 Task: Research Airbnb properties in Manakara, Madagascar from 10th November, 2023 to 25th November, 2023 for 4 adults. Place can be private room with 4 bedrooms having 4 beds and 4 bathrooms. Property type can be hotel. Amenities needed are: wifi, TV, free parkinig on premises, gym, breakfast.
Action: Mouse moved to (513, 64)
Screenshot: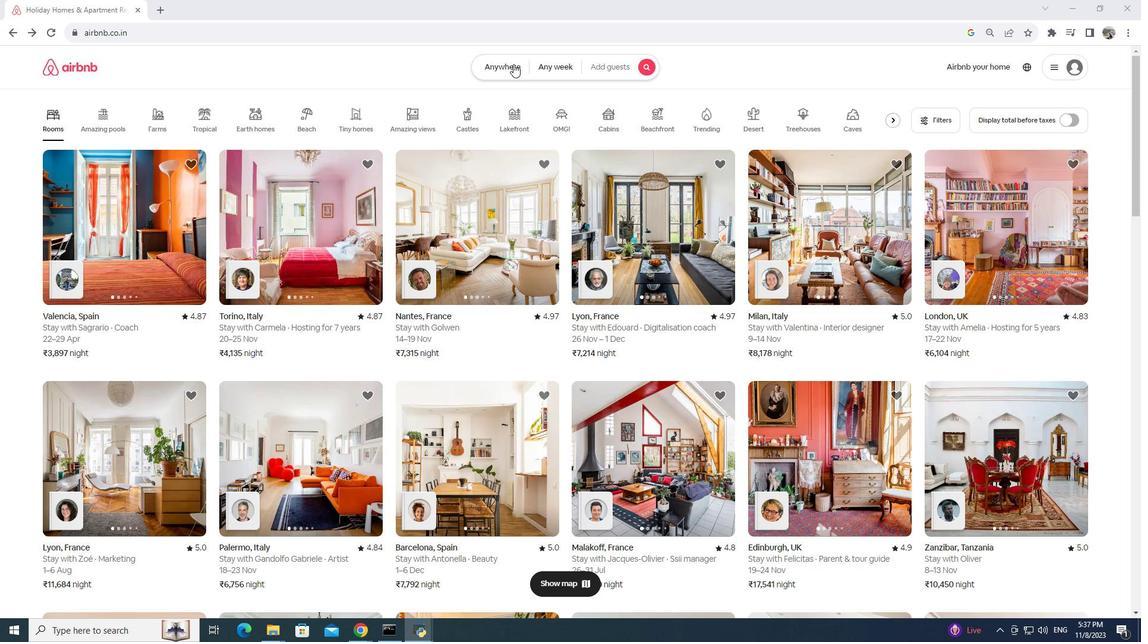 
Action: Mouse pressed left at (513, 64)
Screenshot: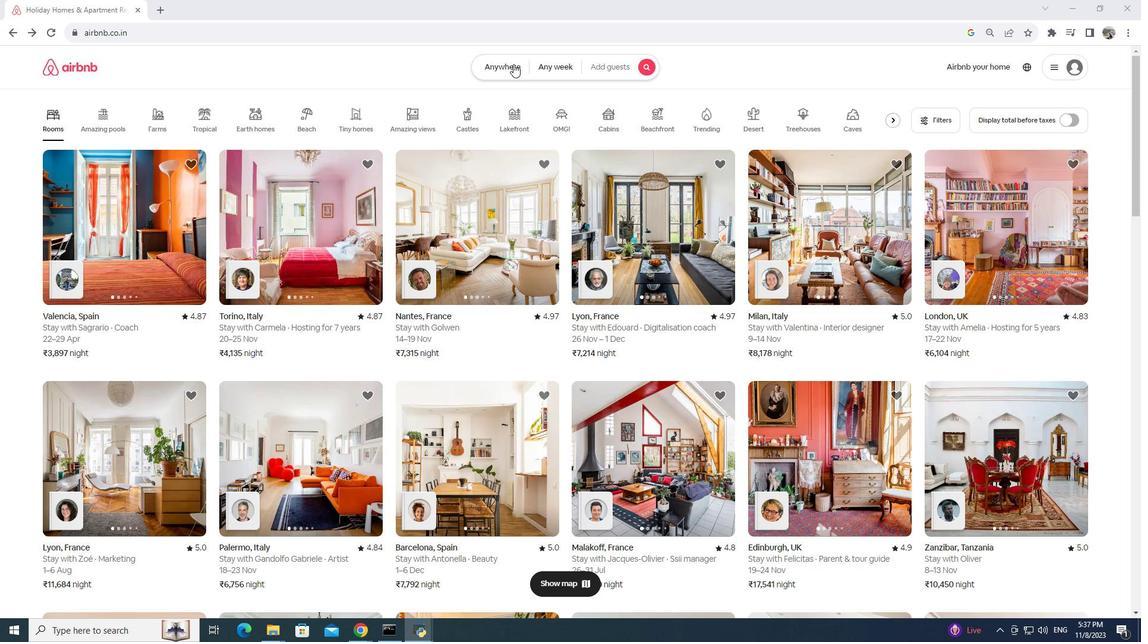 
Action: Mouse moved to (414, 114)
Screenshot: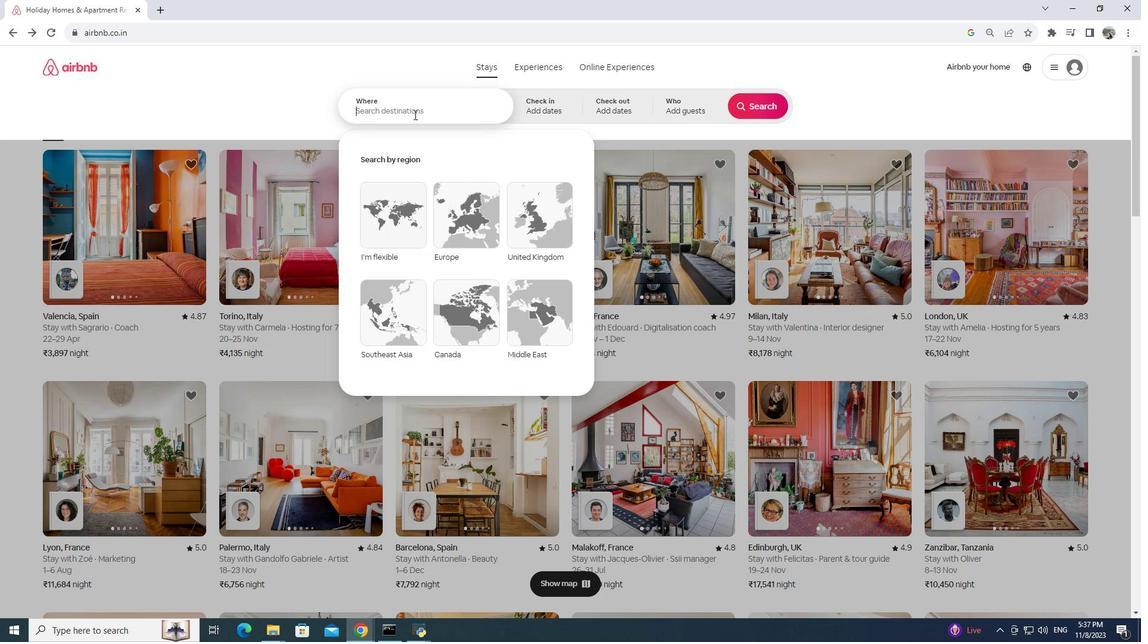 
Action: Mouse pressed left at (414, 114)
Screenshot: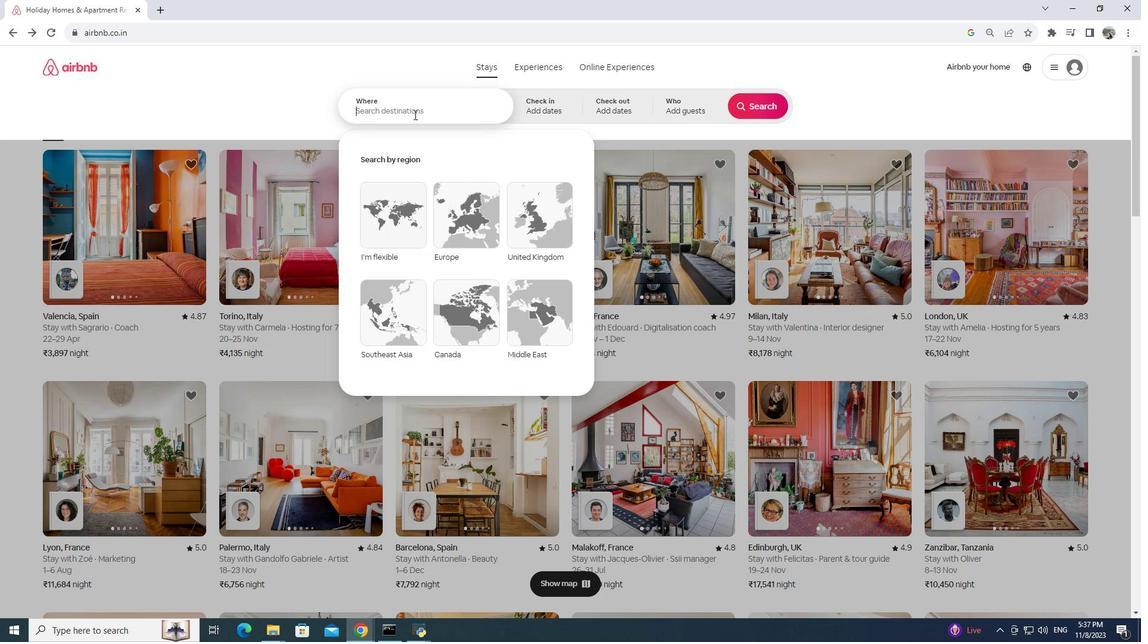 
Action: Key pressed manakara,<Key.space>madagacar
Screenshot: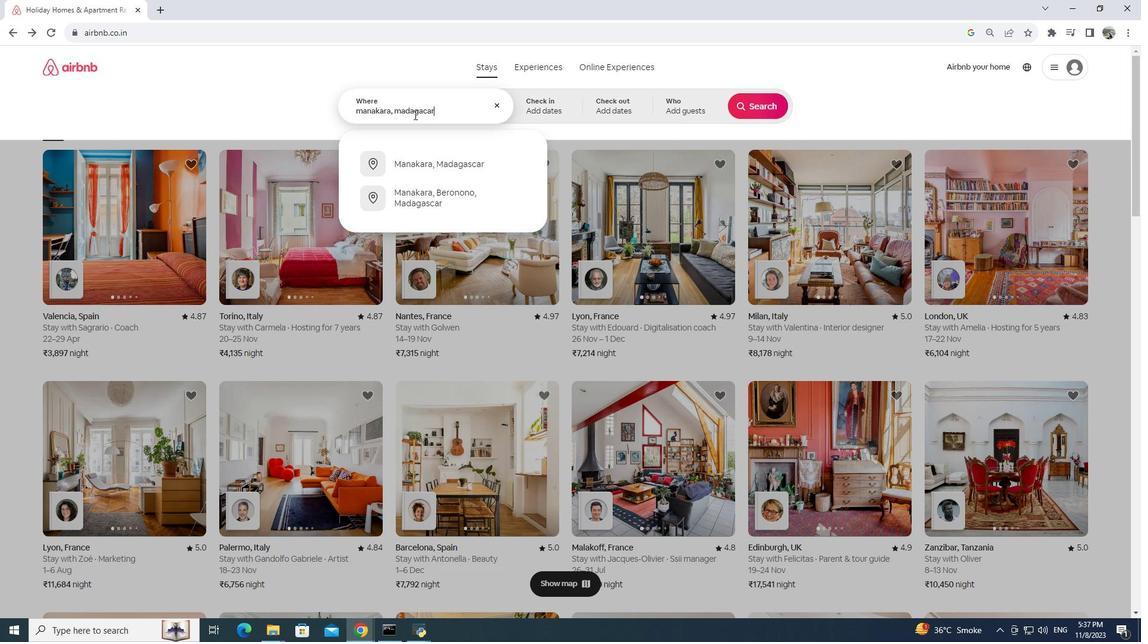 
Action: Mouse moved to (480, 161)
Screenshot: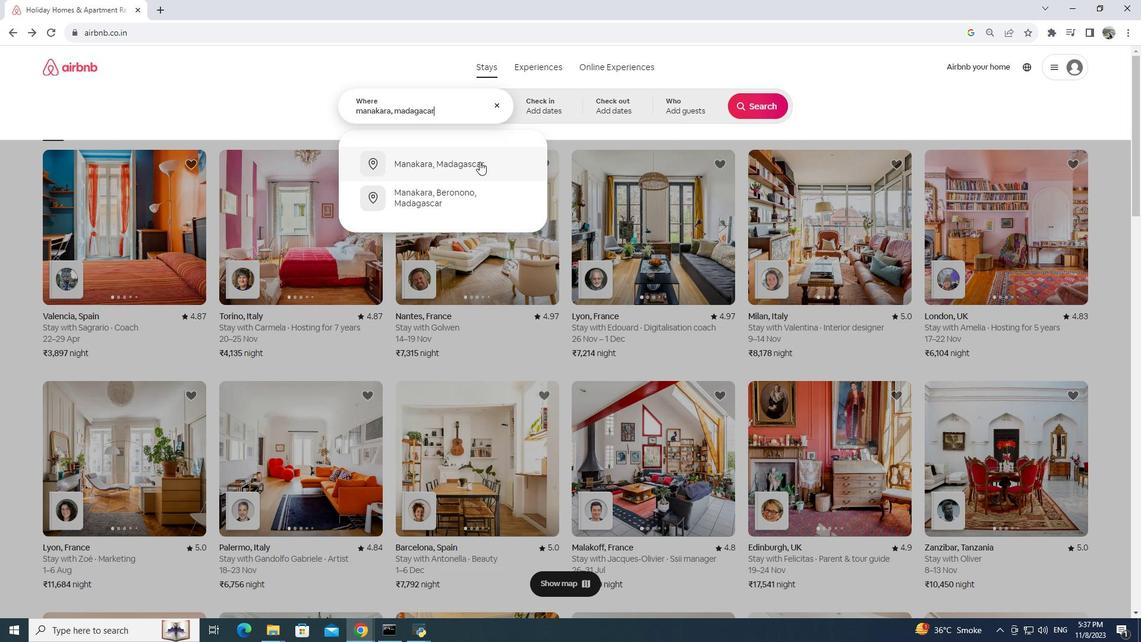 
Action: Mouse pressed left at (480, 161)
Screenshot: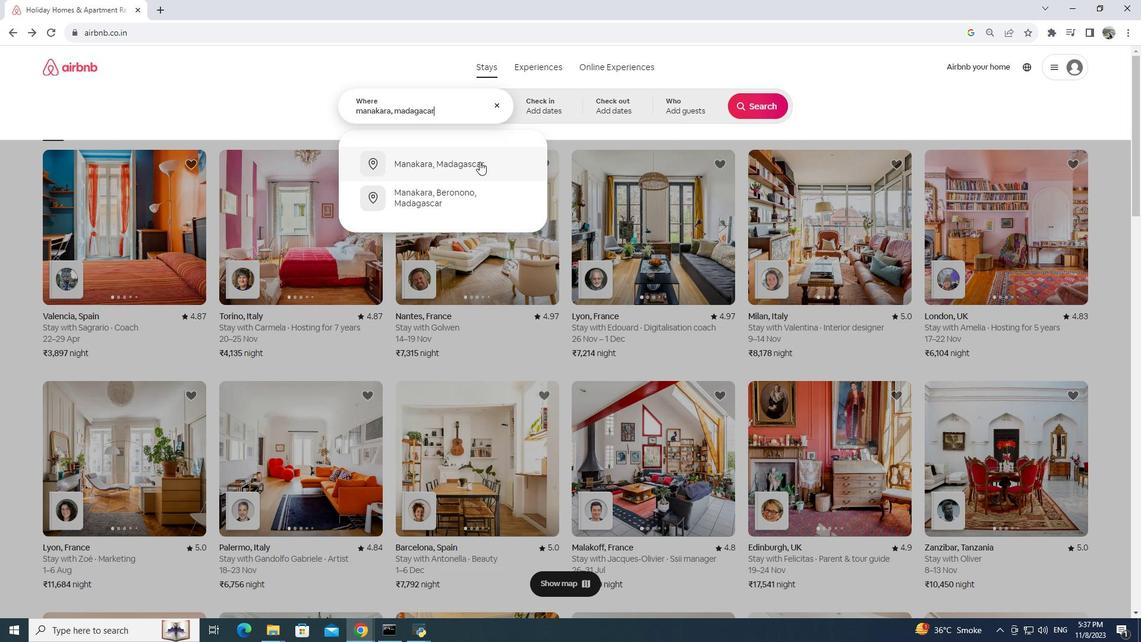 
Action: Mouse moved to (507, 253)
Screenshot: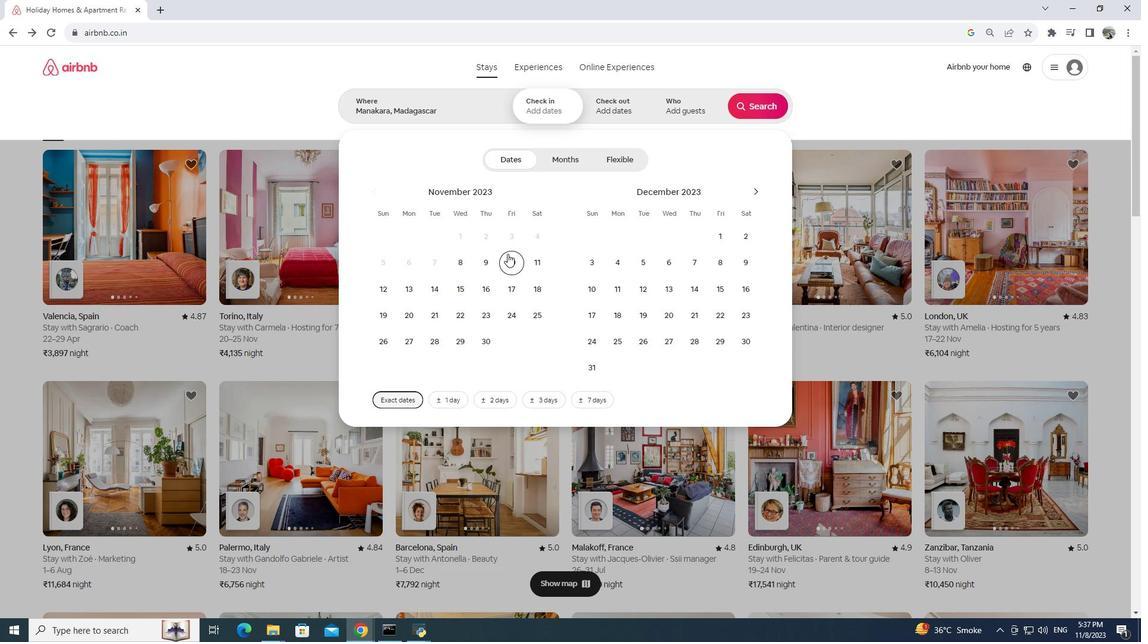 
Action: Mouse pressed left at (507, 253)
Screenshot: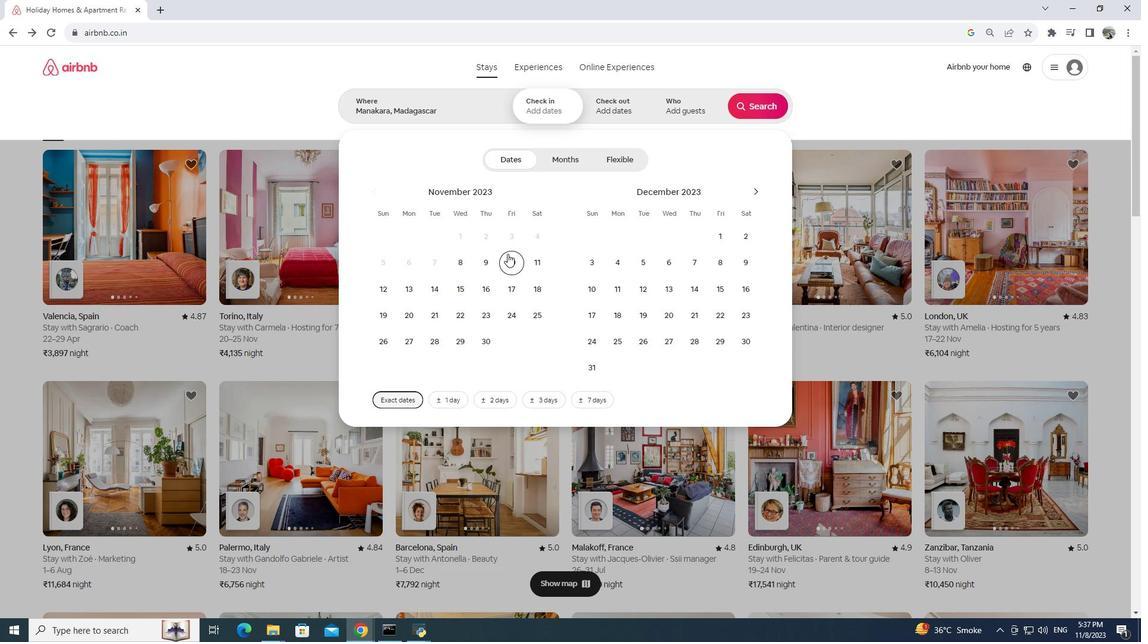 
Action: Mouse moved to (534, 313)
Screenshot: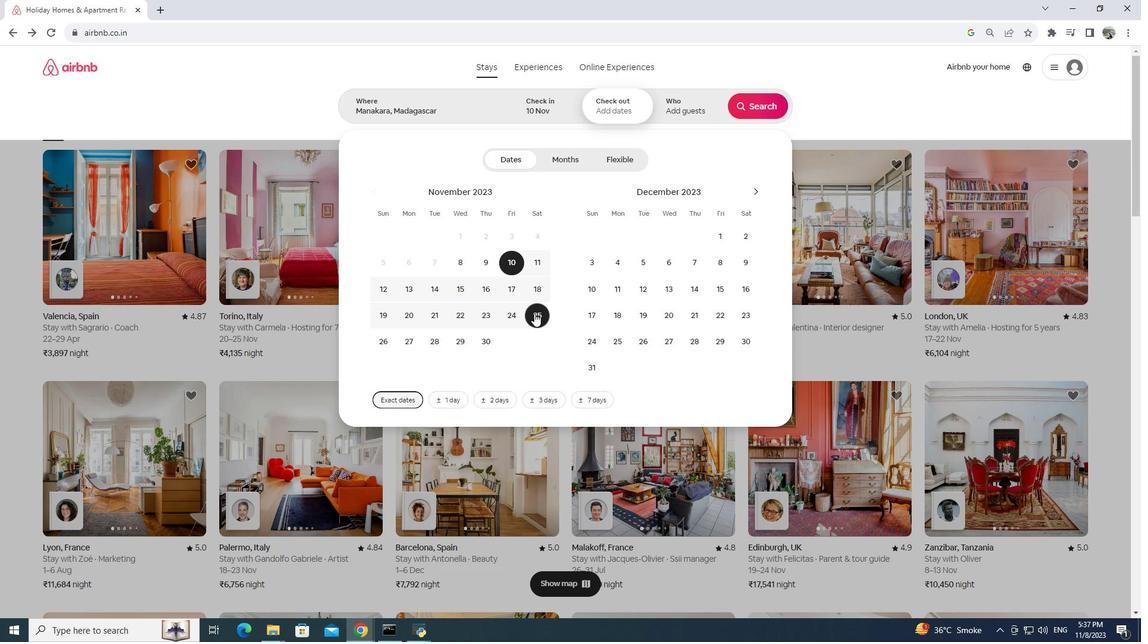 
Action: Mouse pressed left at (534, 313)
Screenshot: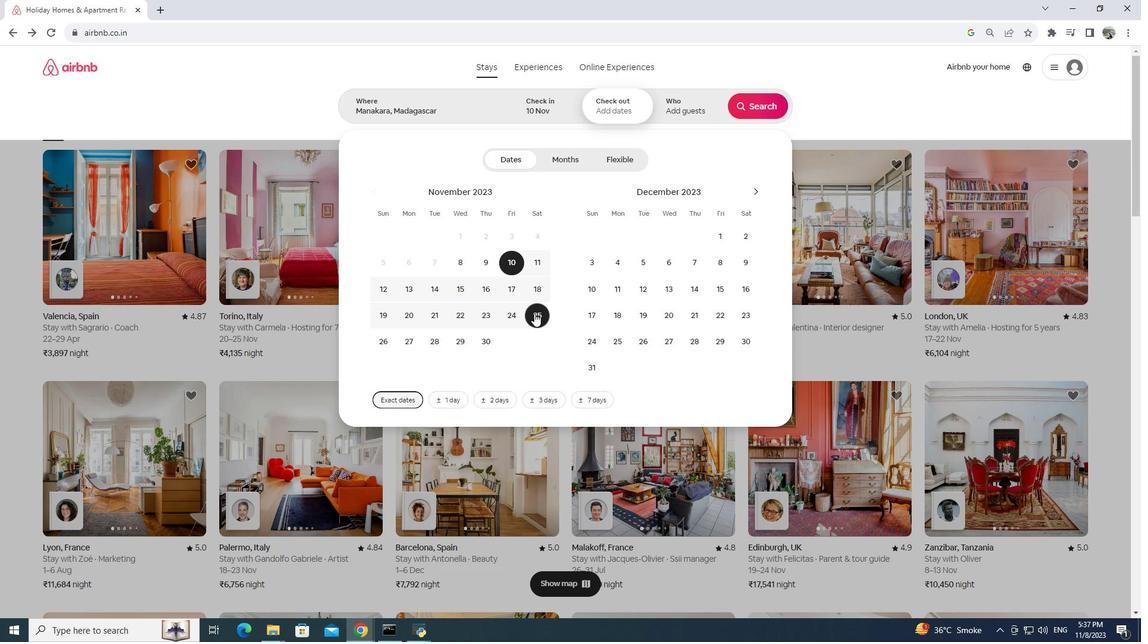 
Action: Mouse moved to (689, 109)
Screenshot: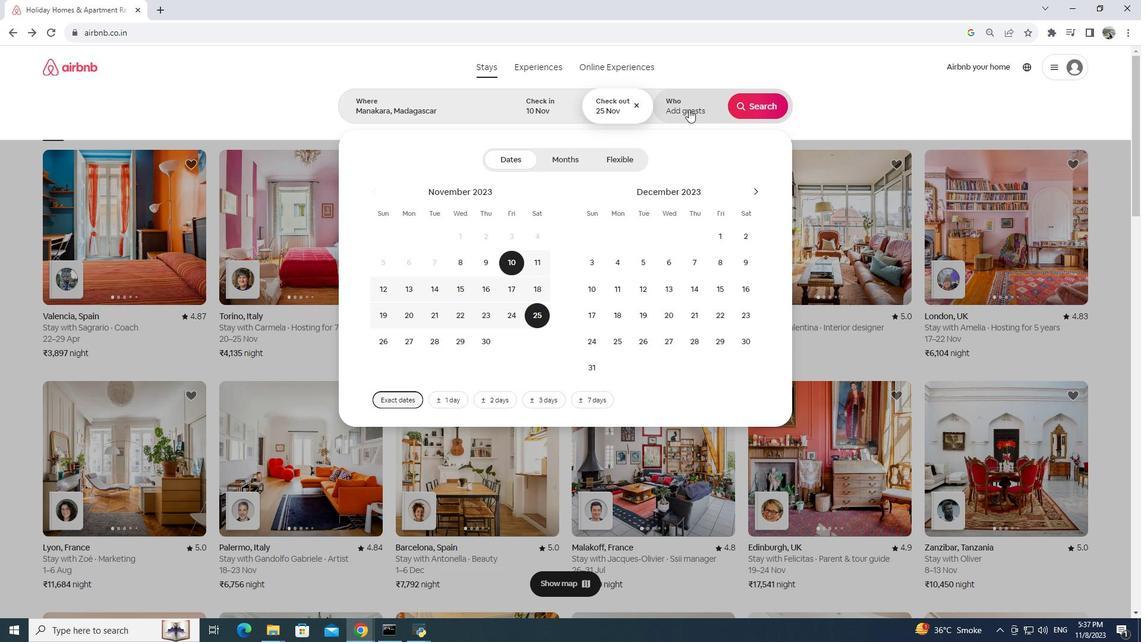 
Action: Mouse pressed left at (689, 109)
Screenshot: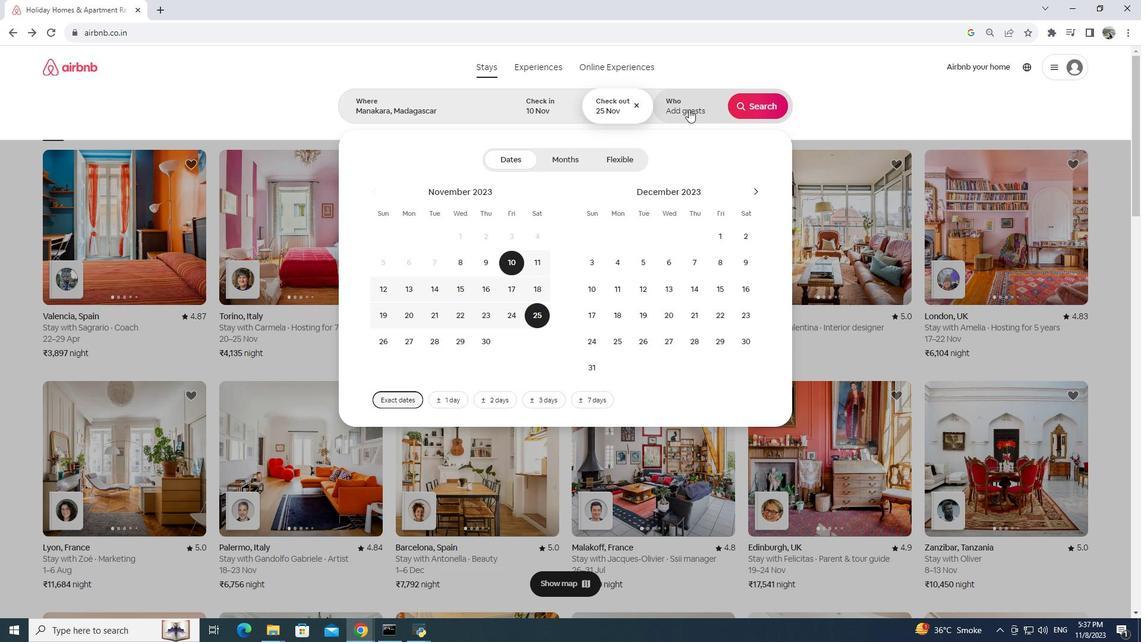 
Action: Mouse moved to (756, 162)
Screenshot: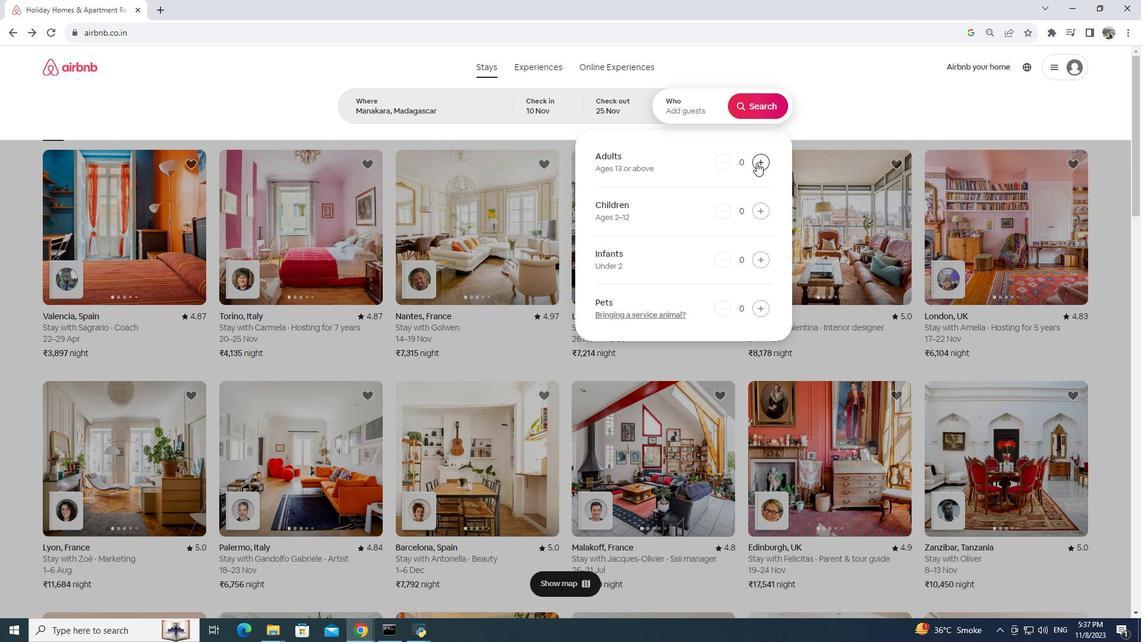 
Action: Mouse pressed left at (756, 162)
Screenshot: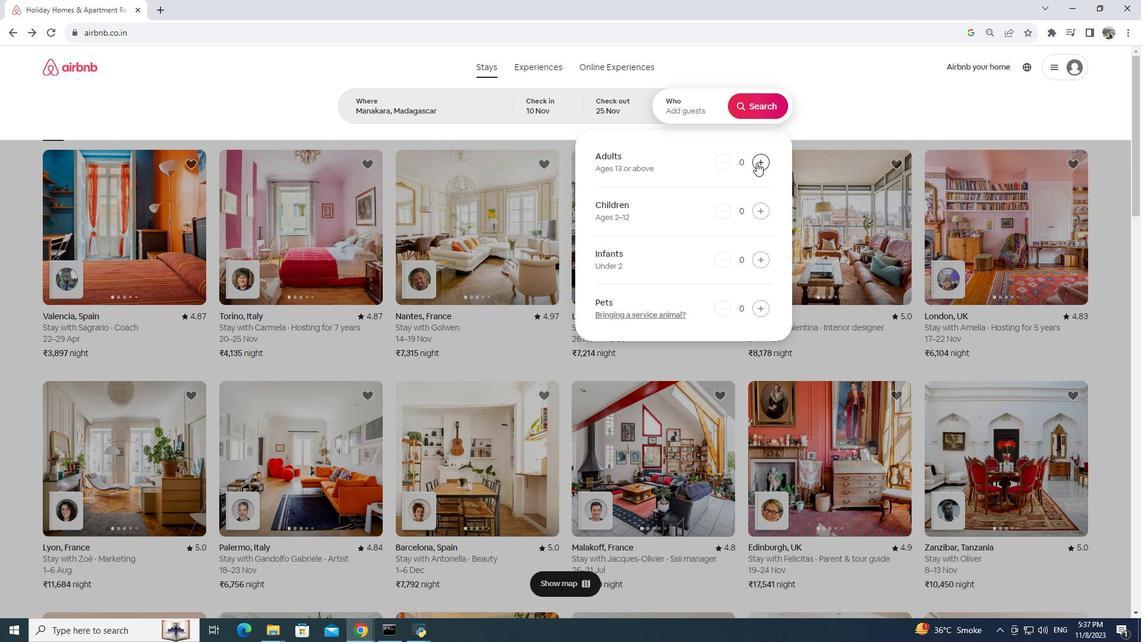 
Action: Mouse pressed left at (756, 162)
Screenshot: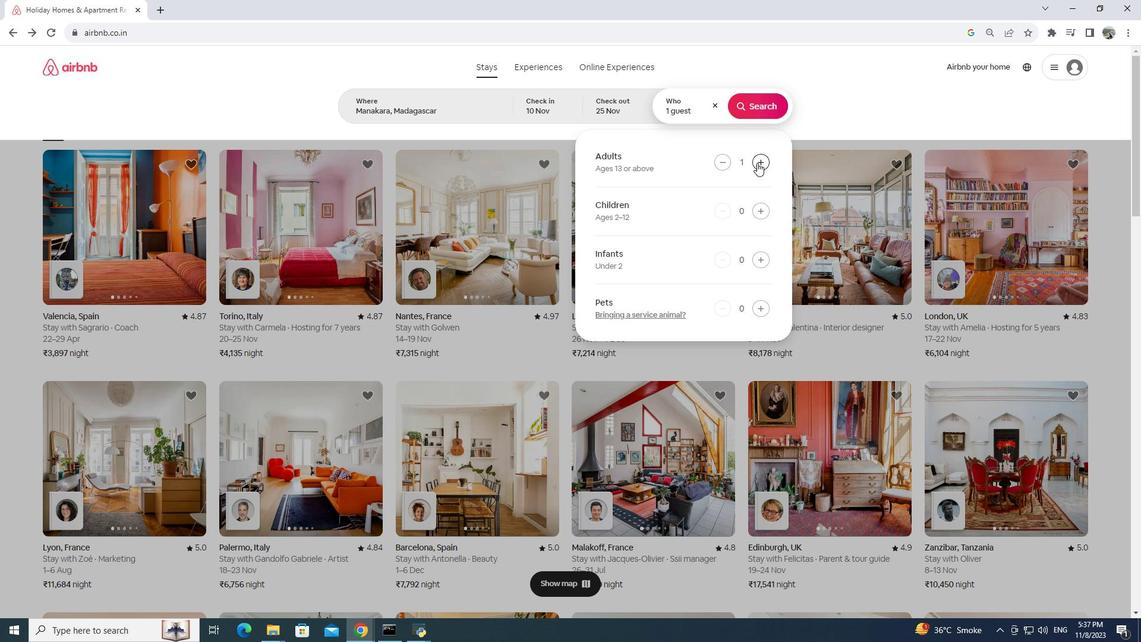 
Action: Mouse moved to (760, 162)
Screenshot: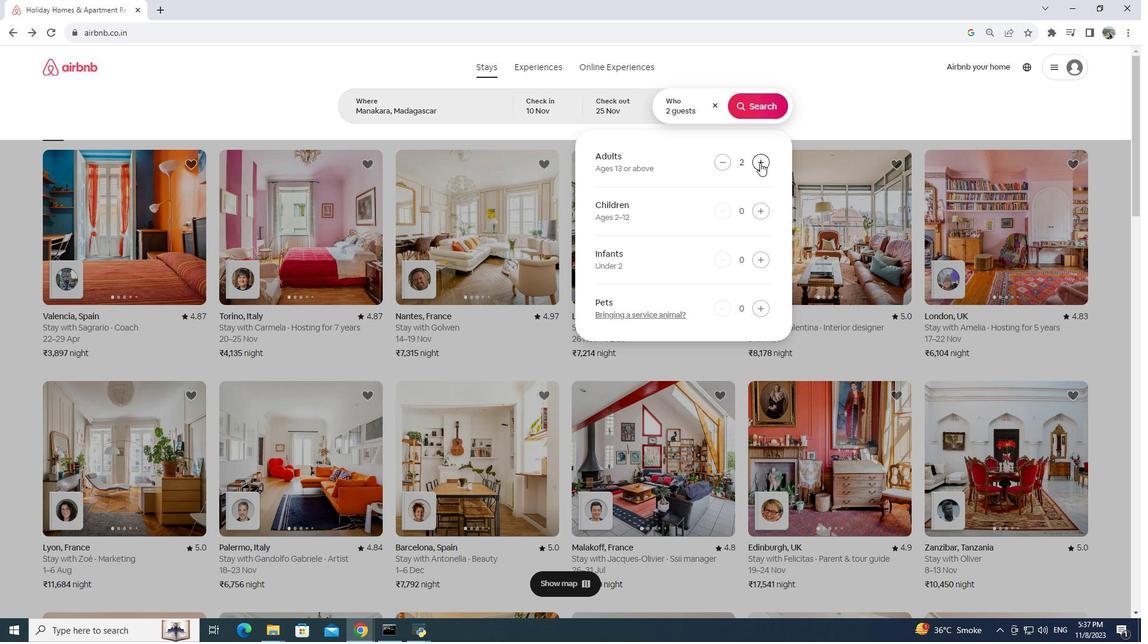 
Action: Mouse pressed left at (760, 162)
Screenshot: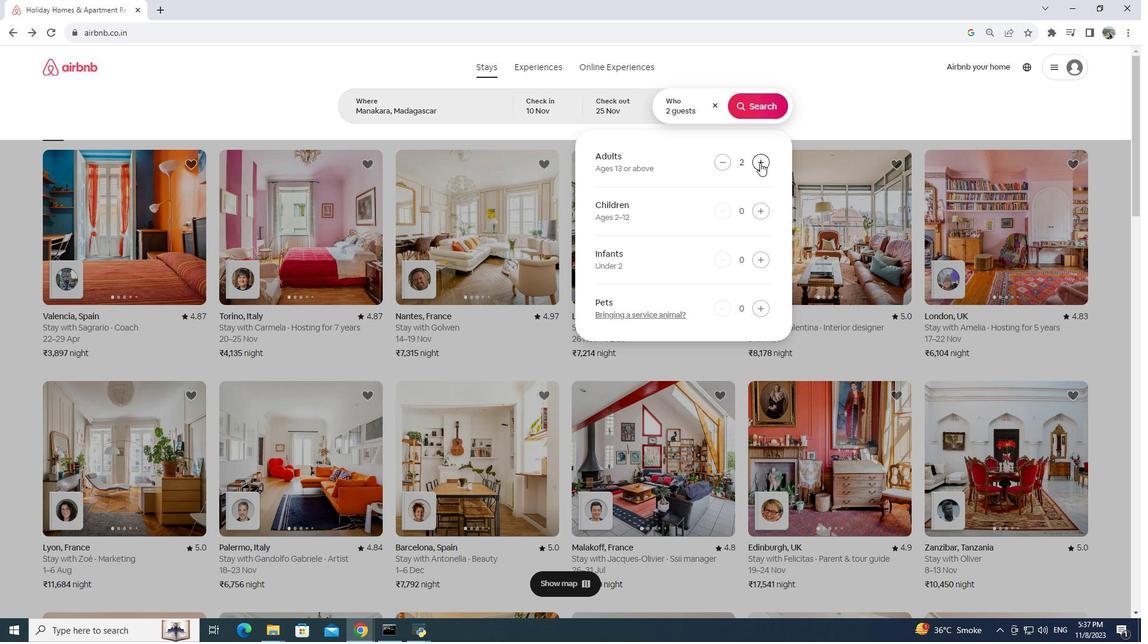 
Action: Mouse moved to (762, 162)
Screenshot: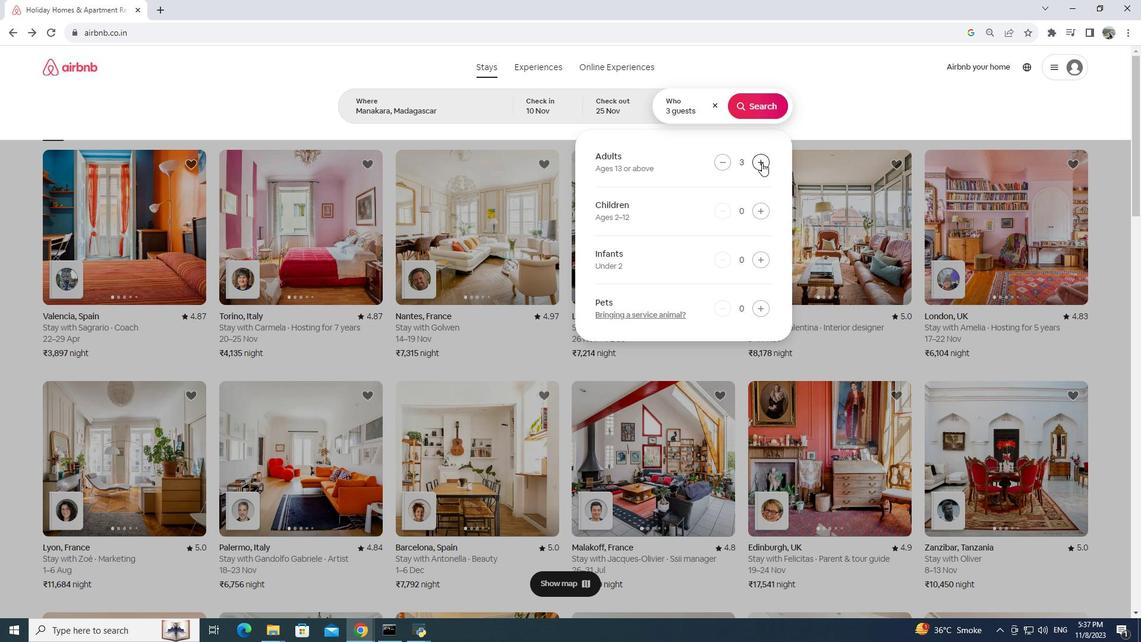 
Action: Mouse pressed left at (762, 162)
Screenshot: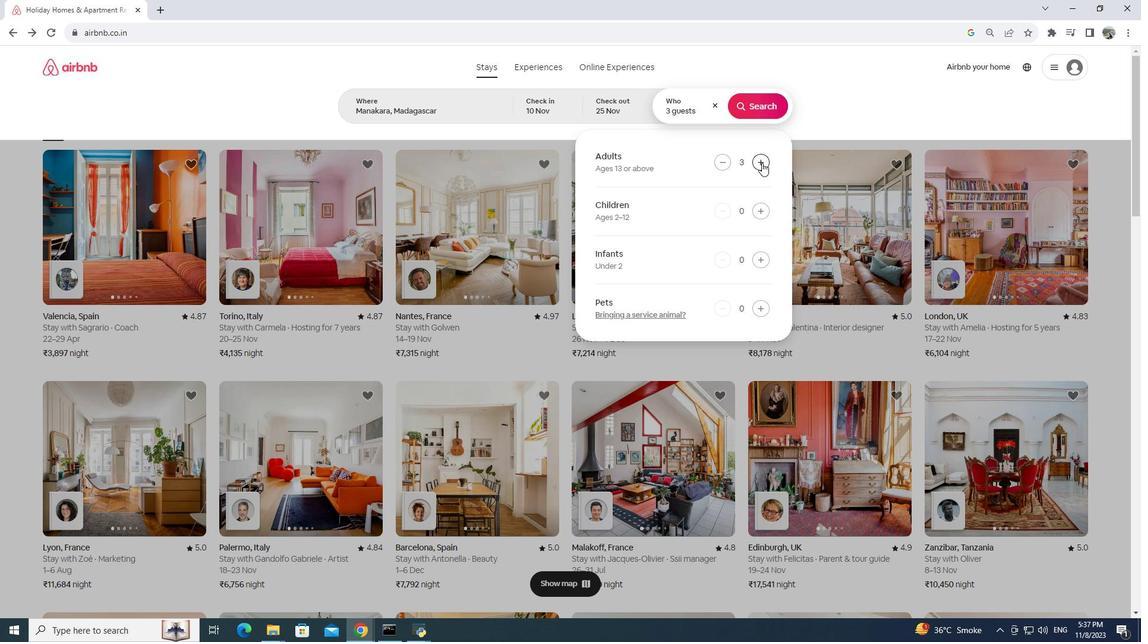 
Action: Mouse moved to (755, 99)
Screenshot: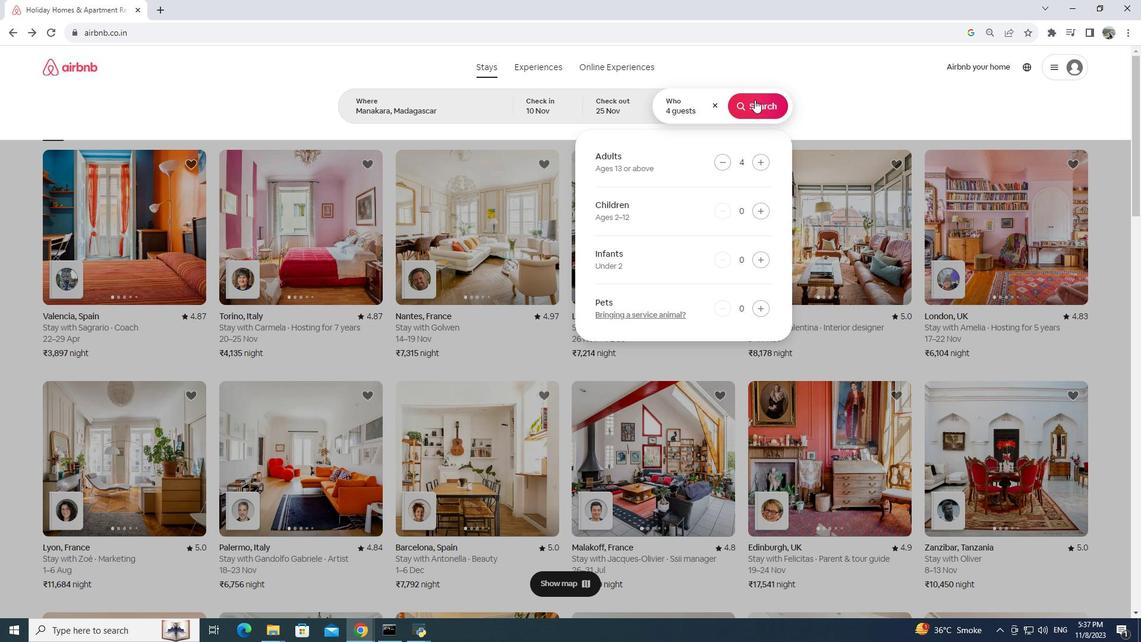 
Action: Mouse pressed left at (755, 99)
Screenshot: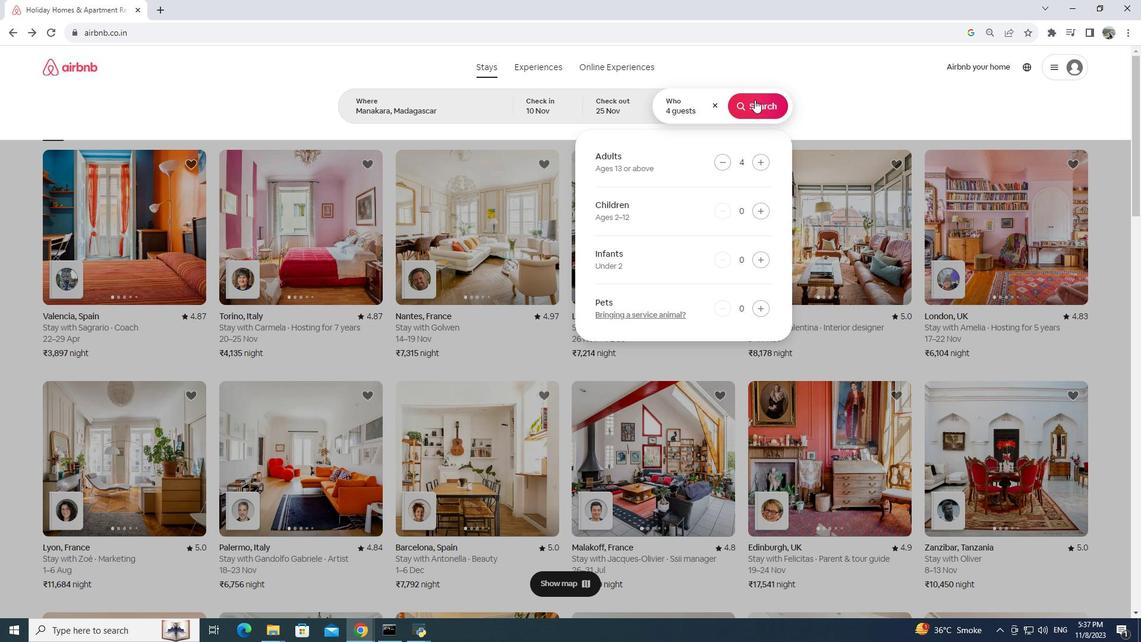 
Action: Mouse moved to (944, 113)
Screenshot: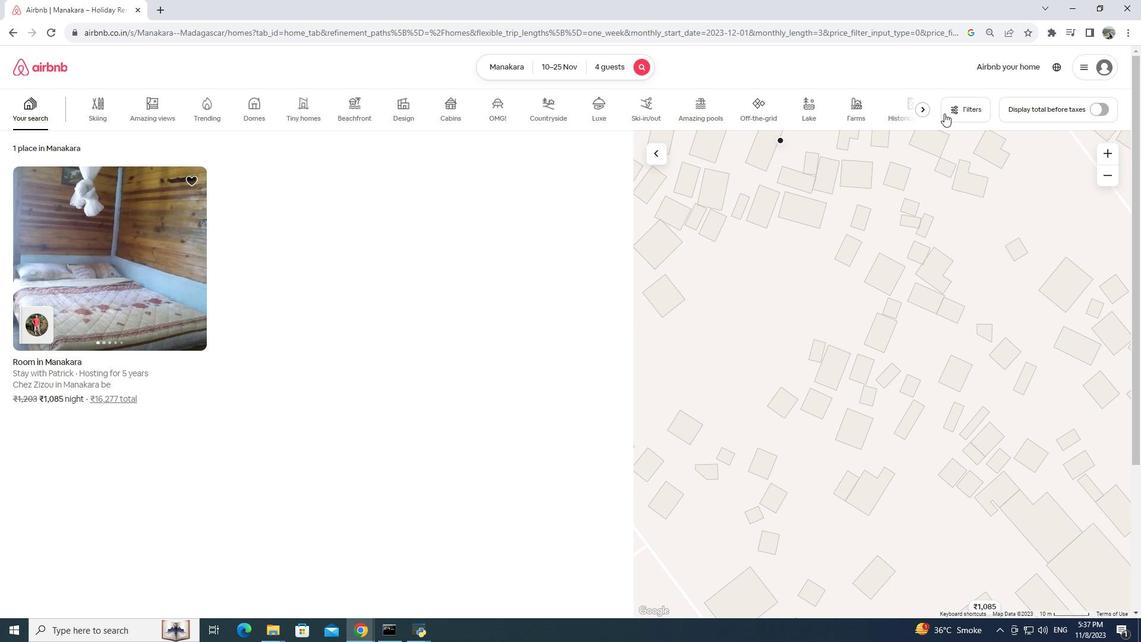 
Action: Mouse pressed left at (944, 113)
Screenshot: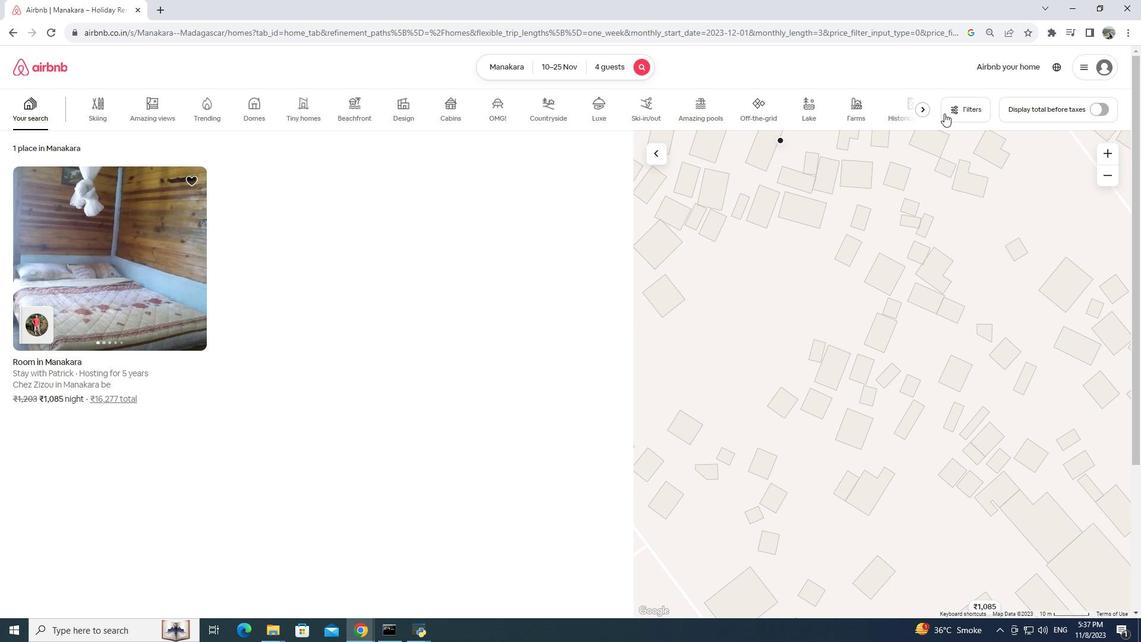 
Action: Mouse moved to (478, 321)
Screenshot: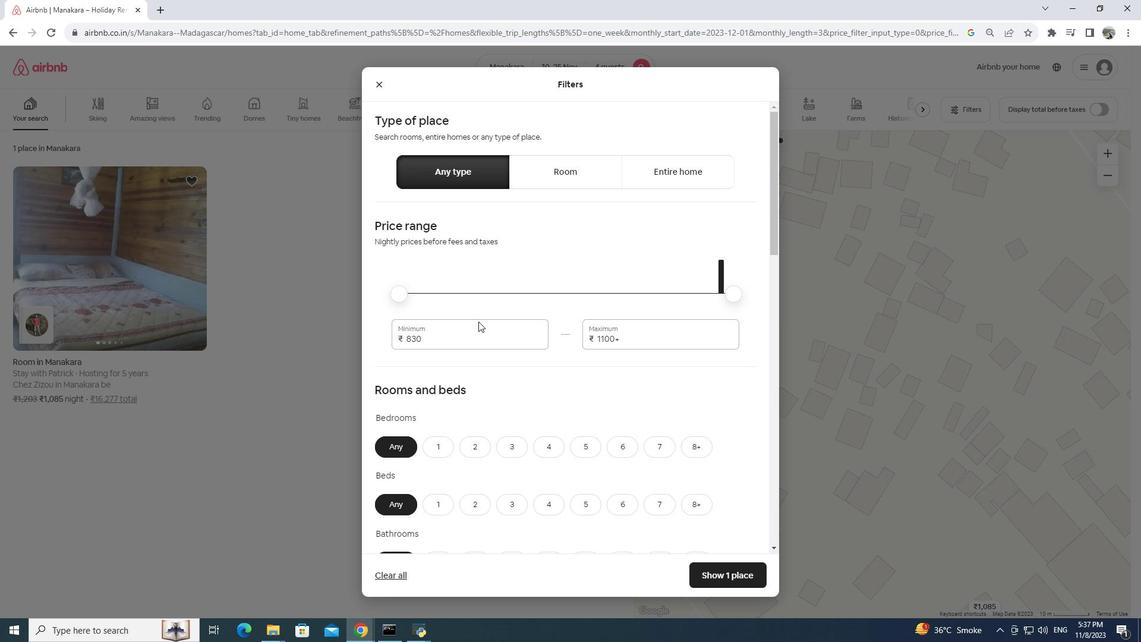 
Action: Mouse scrolled (478, 321) with delta (0, 0)
Screenshot: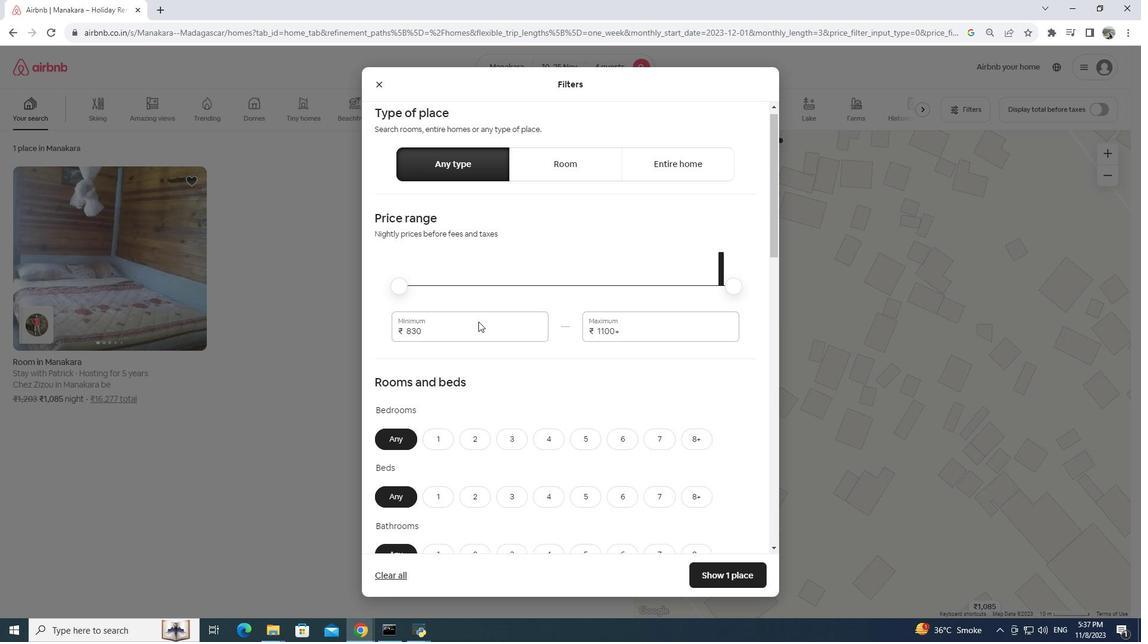 
Action: Mouse scrolled (478, 321) with delta (0, 0)
Screenshot: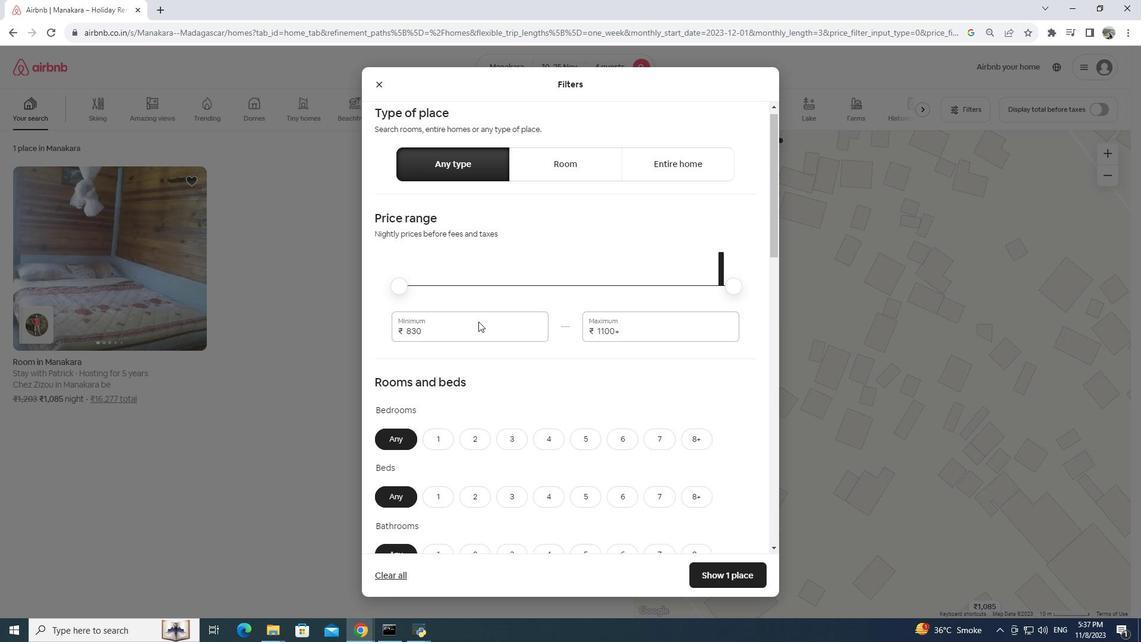 
Action: Mouse scrolled (478, 321) with delta (0, 0)
Screenshot: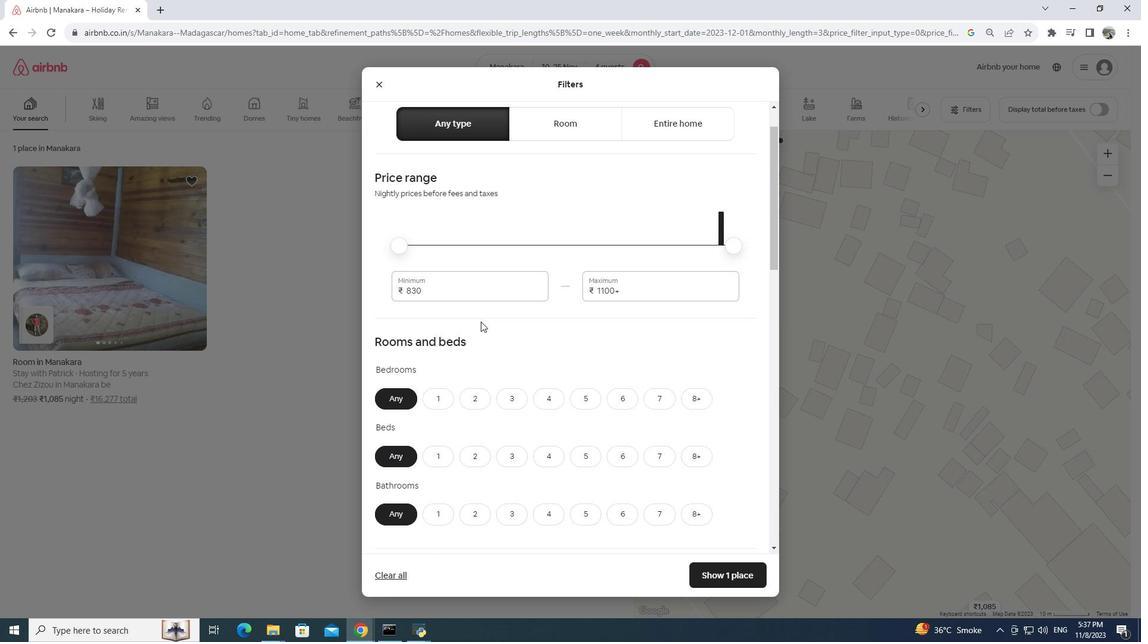 
Action: Mouse moved to (558, 275)
Screenshot: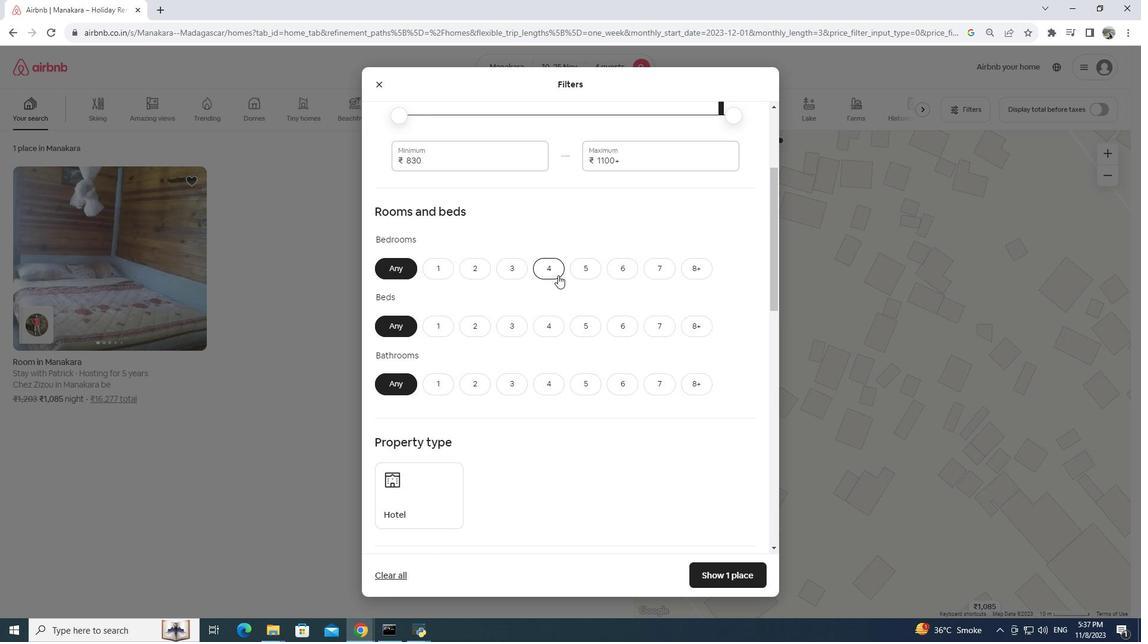 
Action: Mouse pressed left at (558, 275)
Screenshot: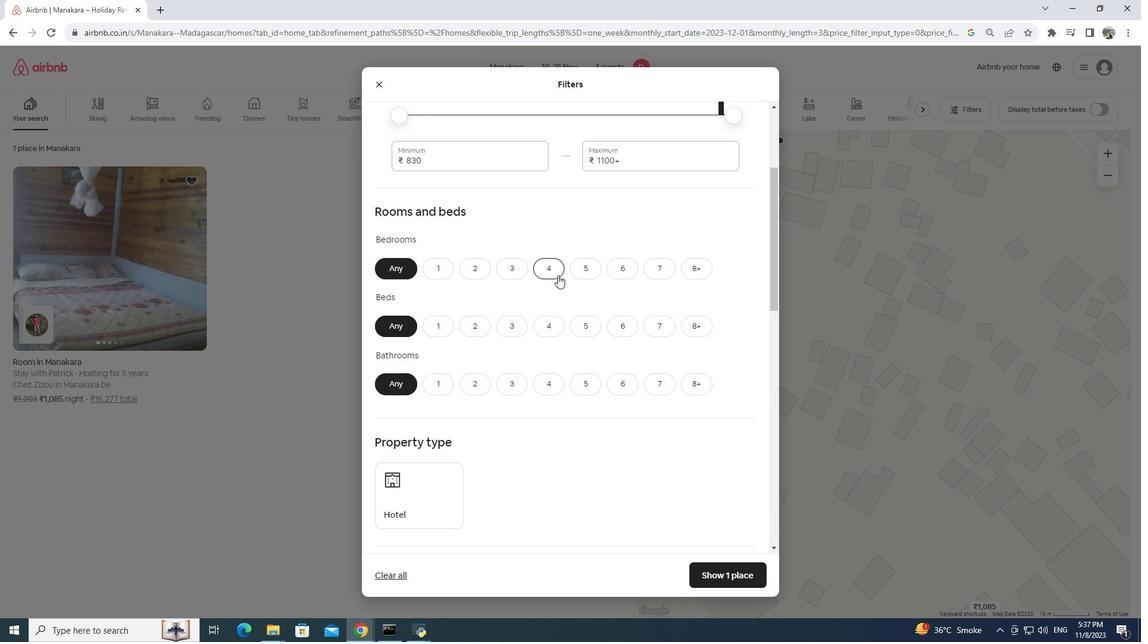 
Action: Mouse moved to (551, 319)
Screenshot: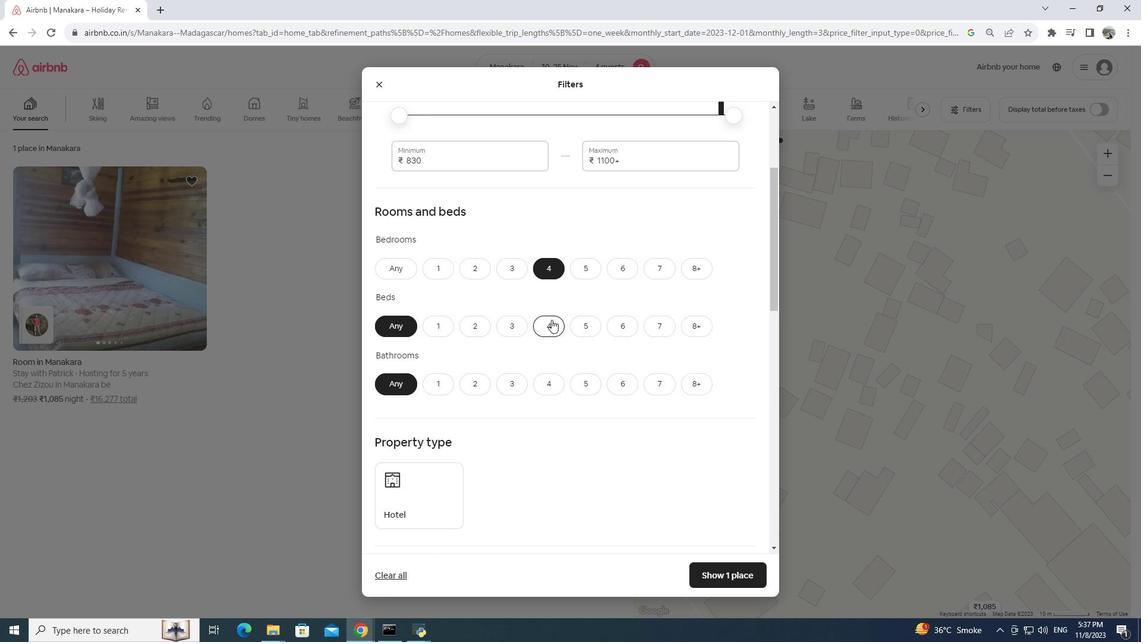 
Action: Mouse pressed left at (551, 319)
Screenshot: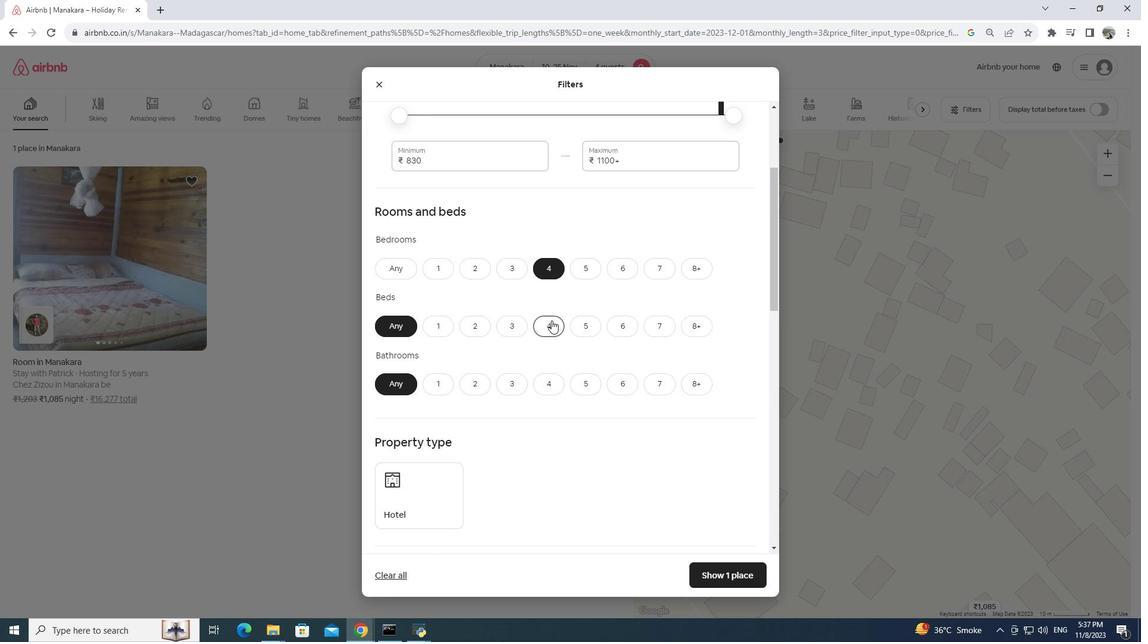 
Action: Mouse moved to (545, 375)
Screenshot: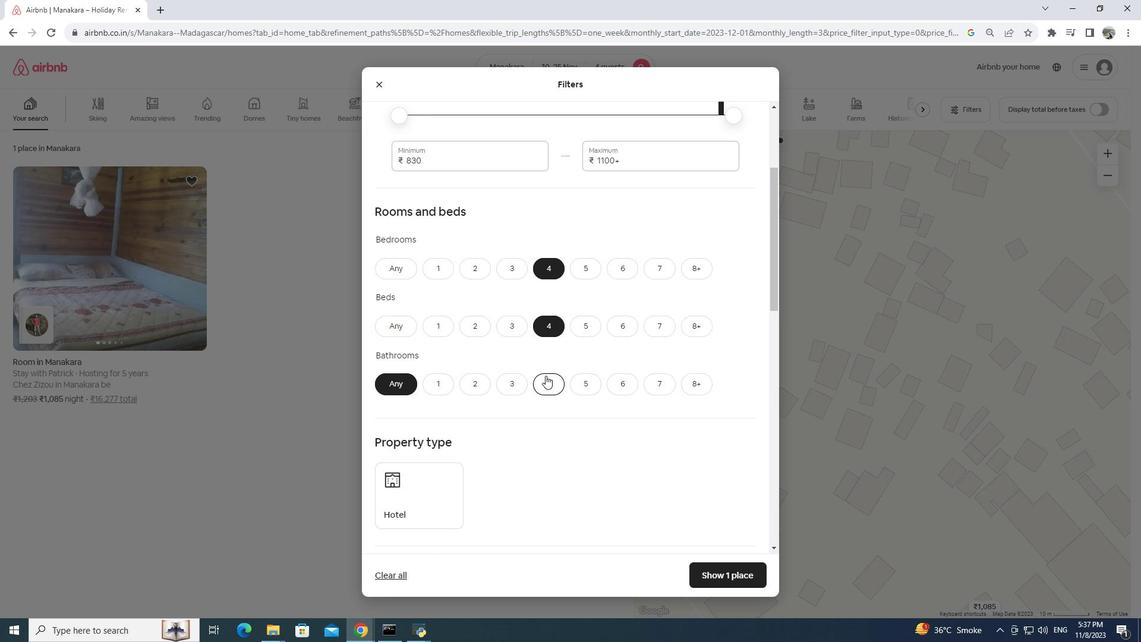 
Action: Mouse pressed left at (545, 375)
Screenshot: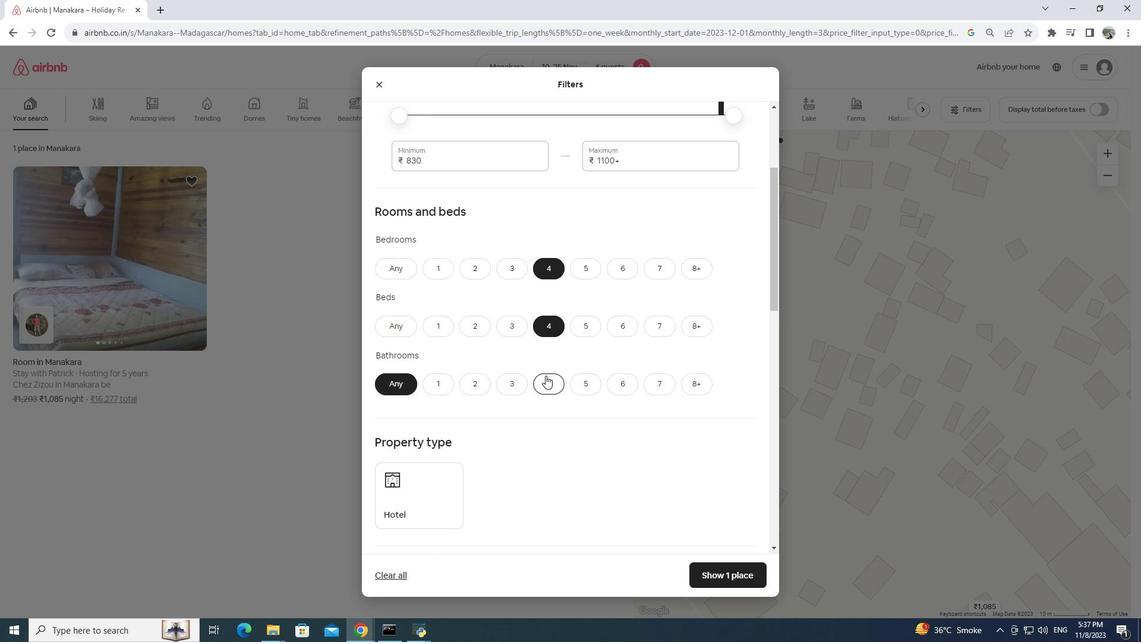 
Action: Mouse moved to (542, 371)
Screenshot: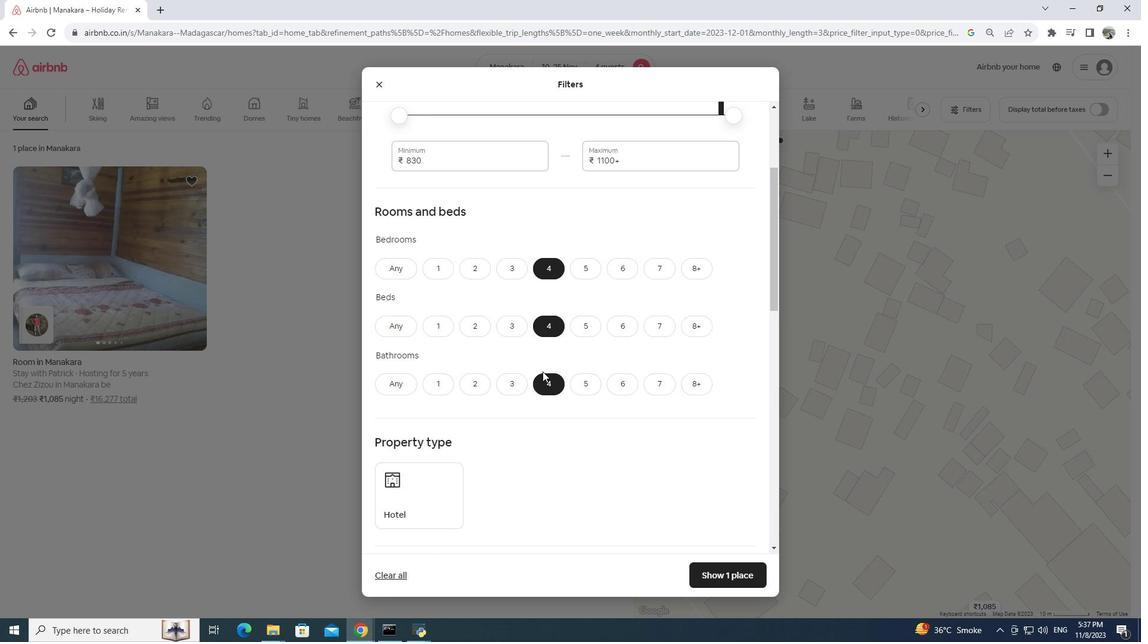 
Action: Mouse scrolled (542, 371) with delta (0, 0)
Screenshot: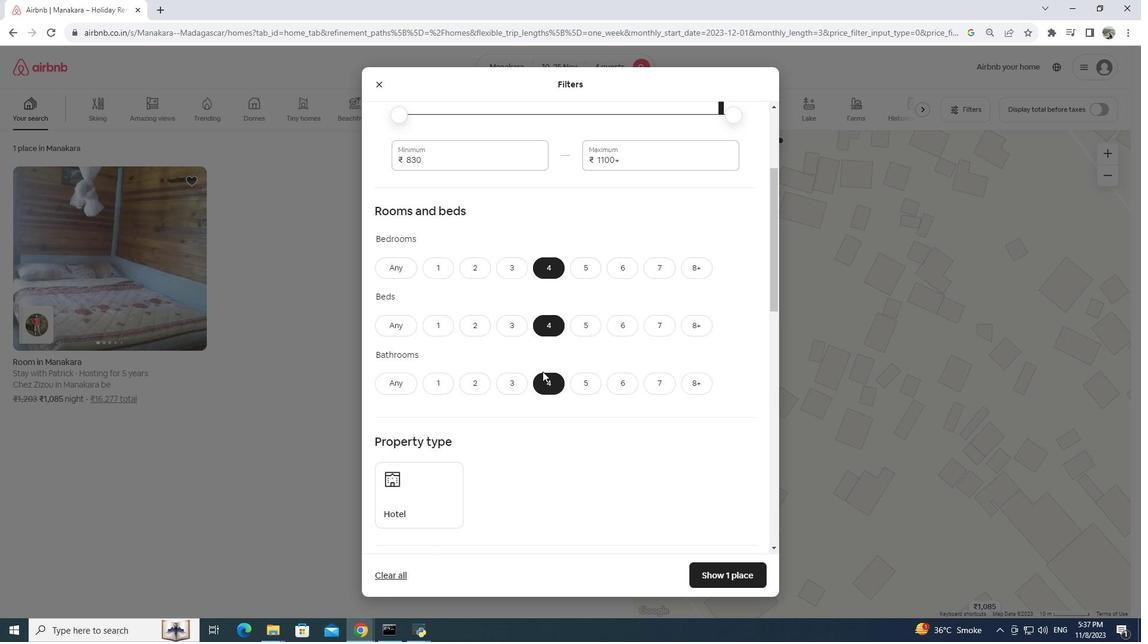 
Action: Mouse scrolled (542, 371) with delta (0, 0)
Screenshot: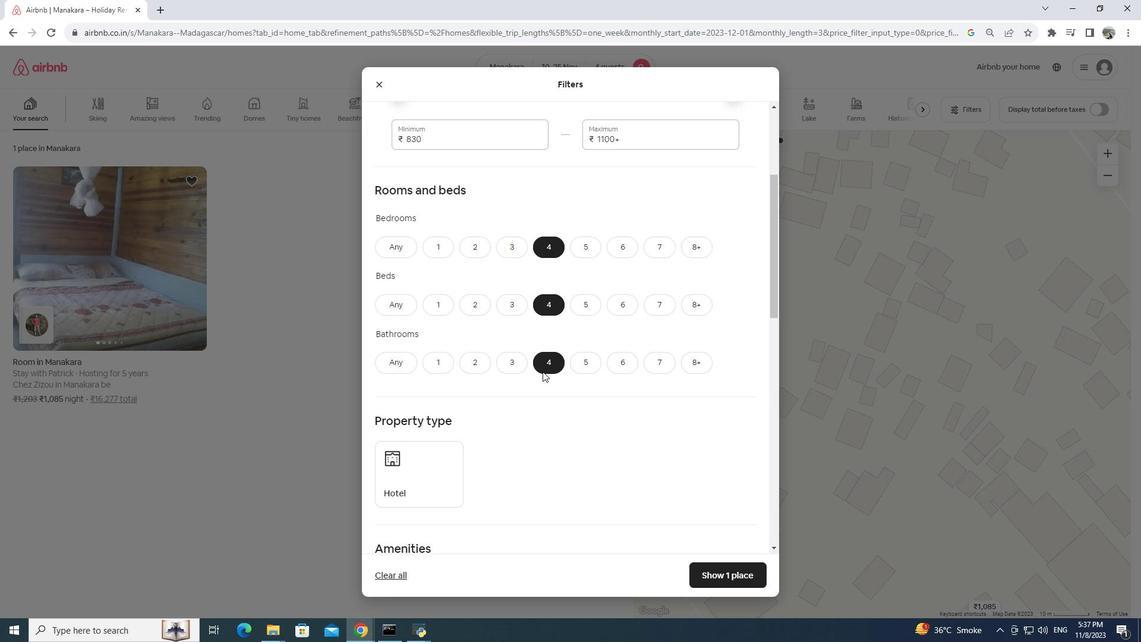 
Action: Mouse moved to (438, 360)
Screenshot: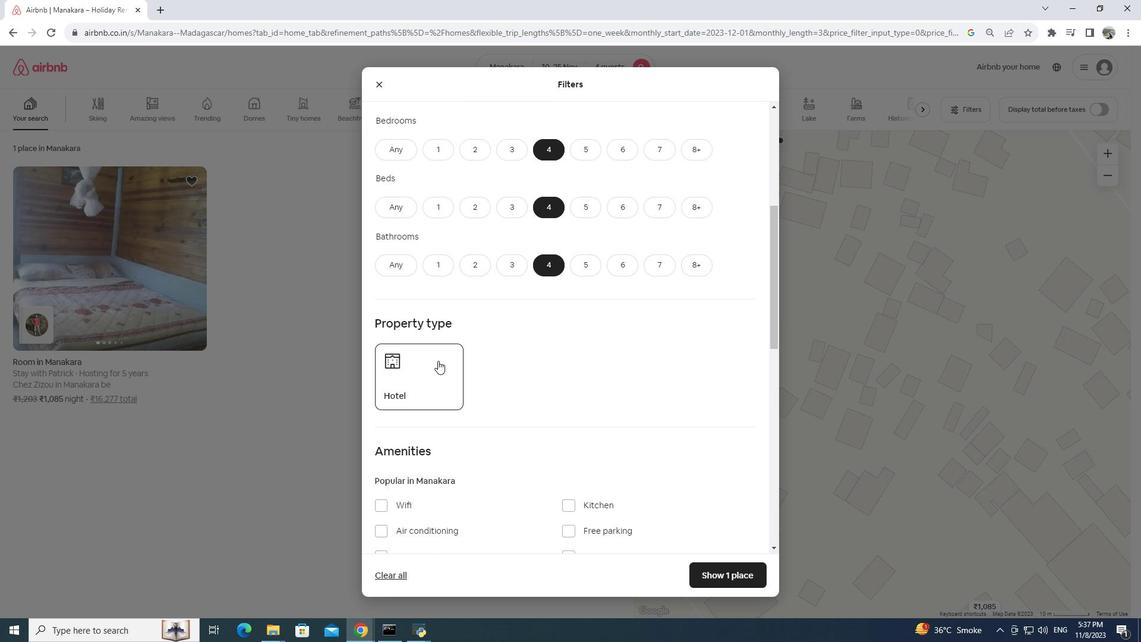
Action: Mouse pressed left at (438, 360)
Screenshot: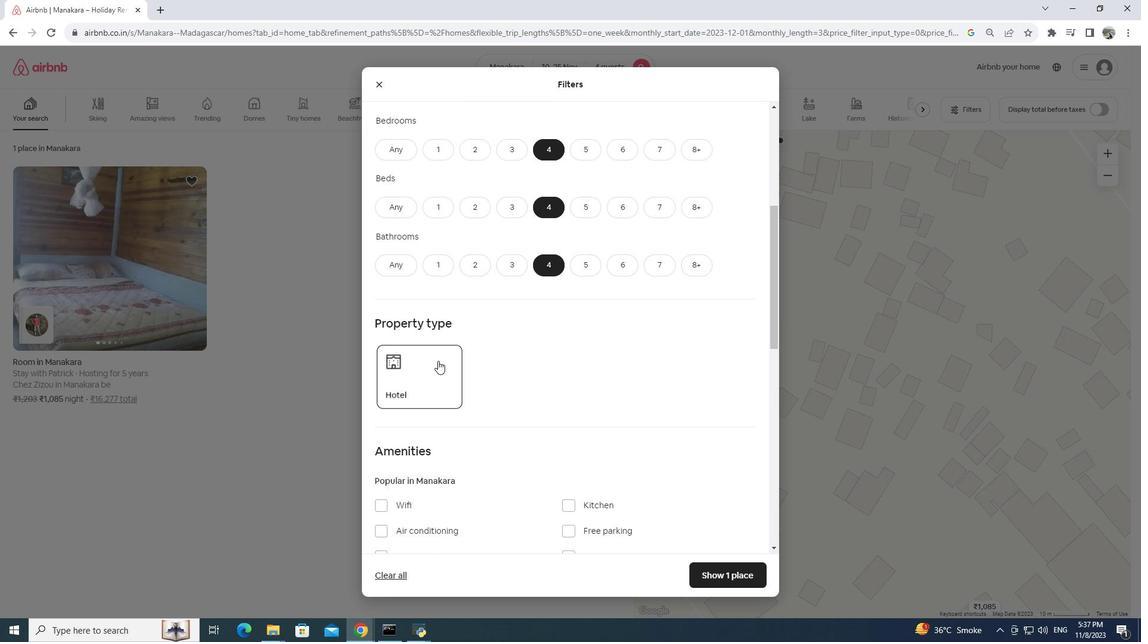 
Action: Mouse moved to (677, 368)
Screenshot: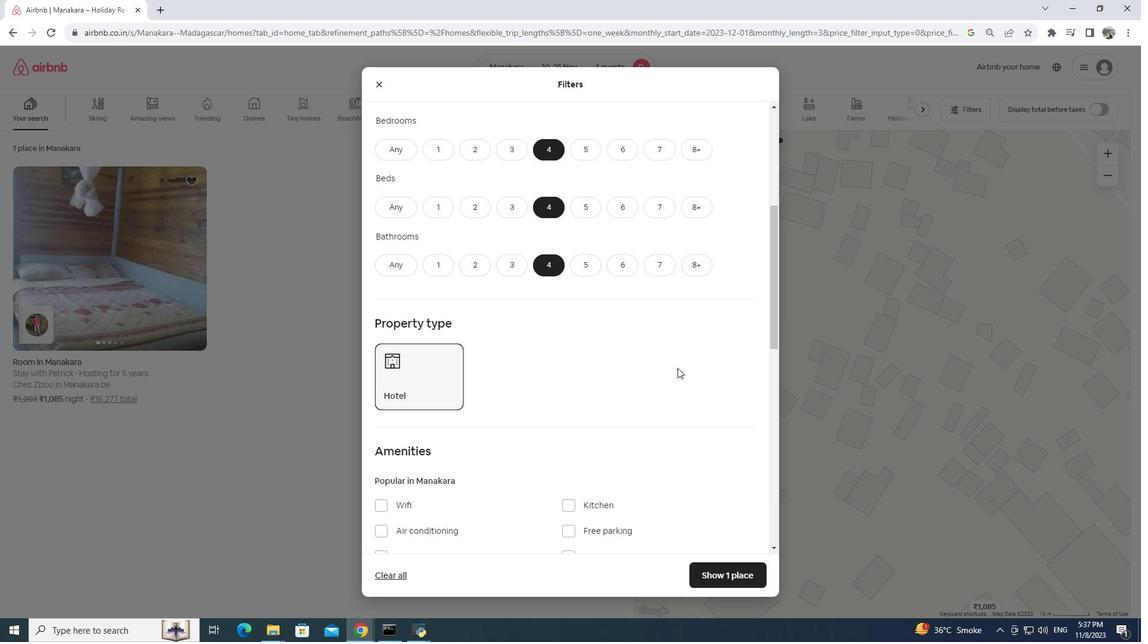 
Action: Mouse scrolled (677, 367) with delta (0, 0)
Screenshot: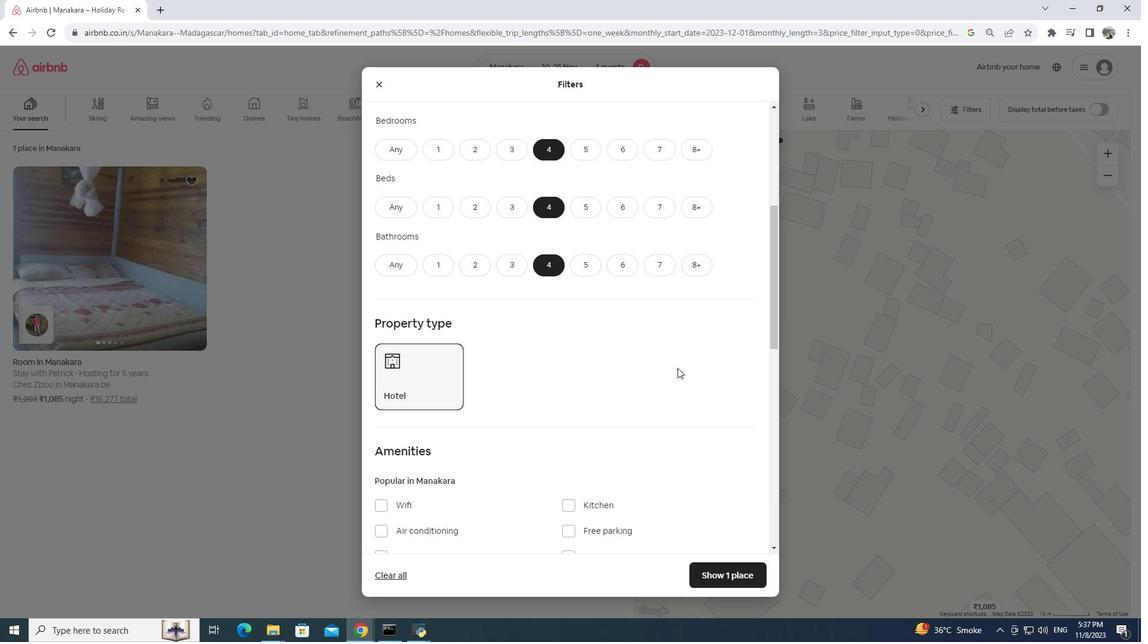 
Action: Mouse scrolled (677, 367) with delta (0, 0)
Screenshot: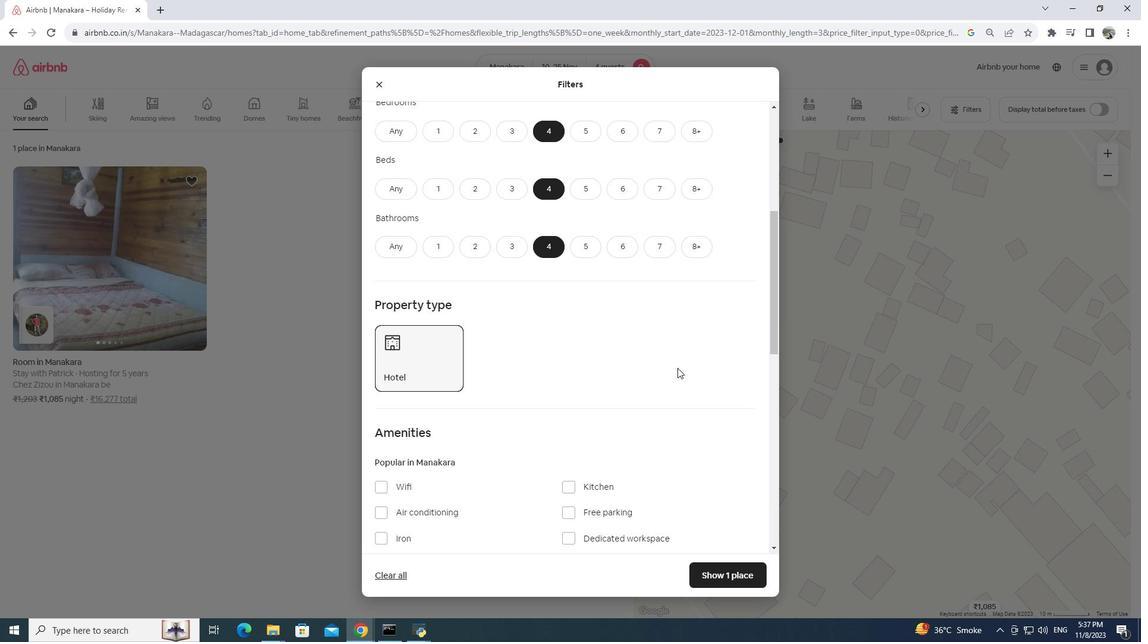 
Action: Mouse scrolled (677, 367) with delta (0, 0)
Screenshot: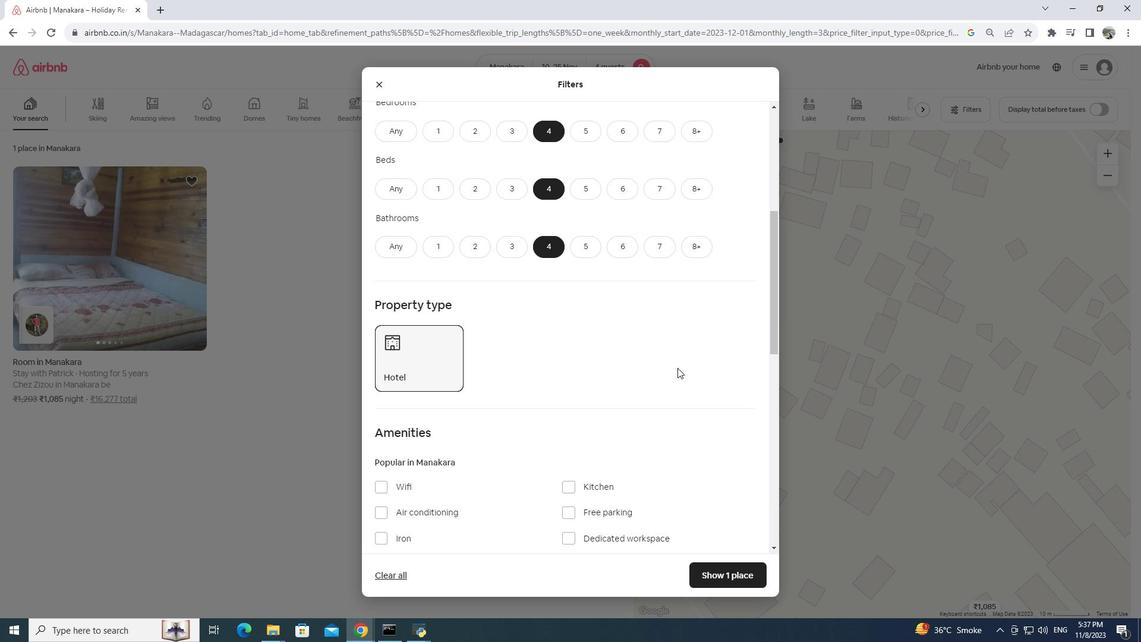 
Action: Mouse scrolled (677, 367) with delta (0, 0)
Screenshot: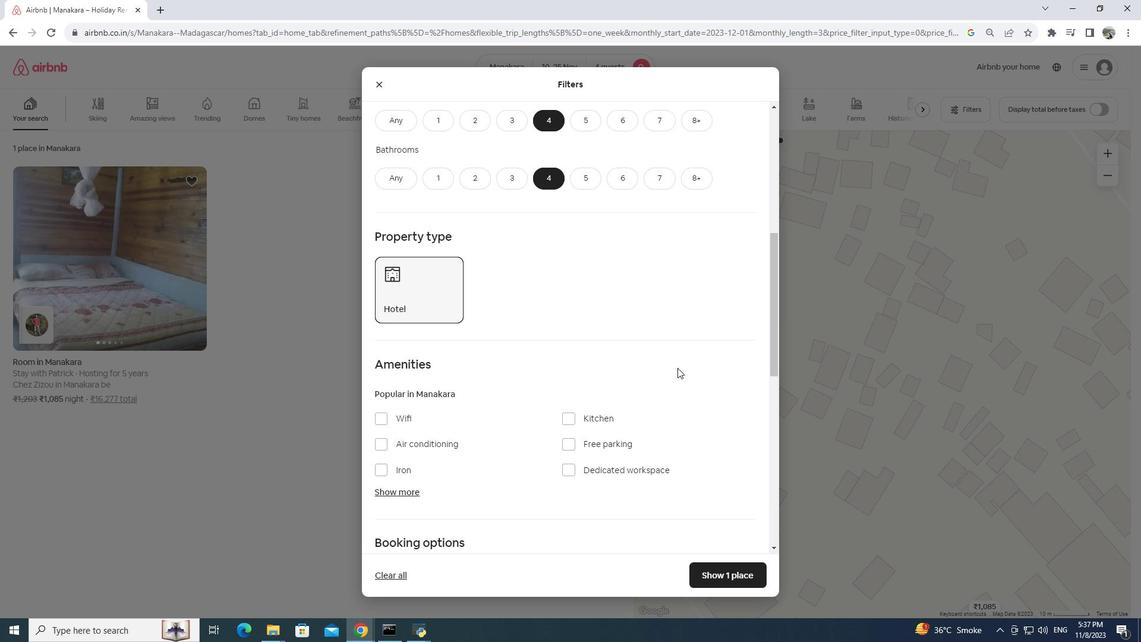 
Action: Mouse scrolled (677, 367) with delta (0, 0)
Screenshot: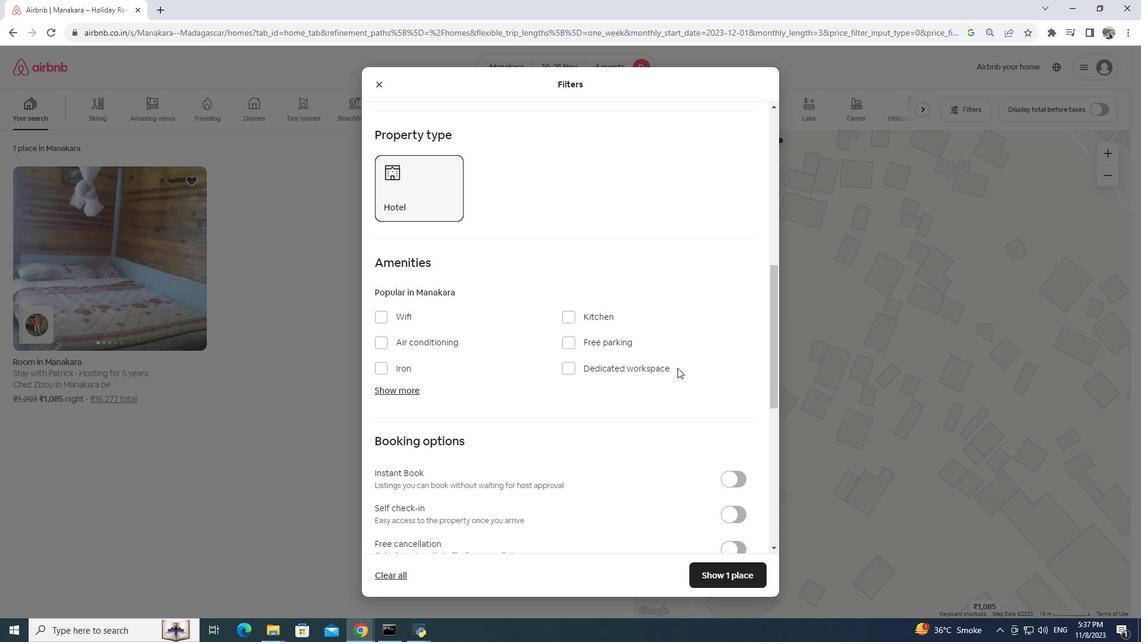 
Action: Mouse moved to (380, 209)
Screenshot: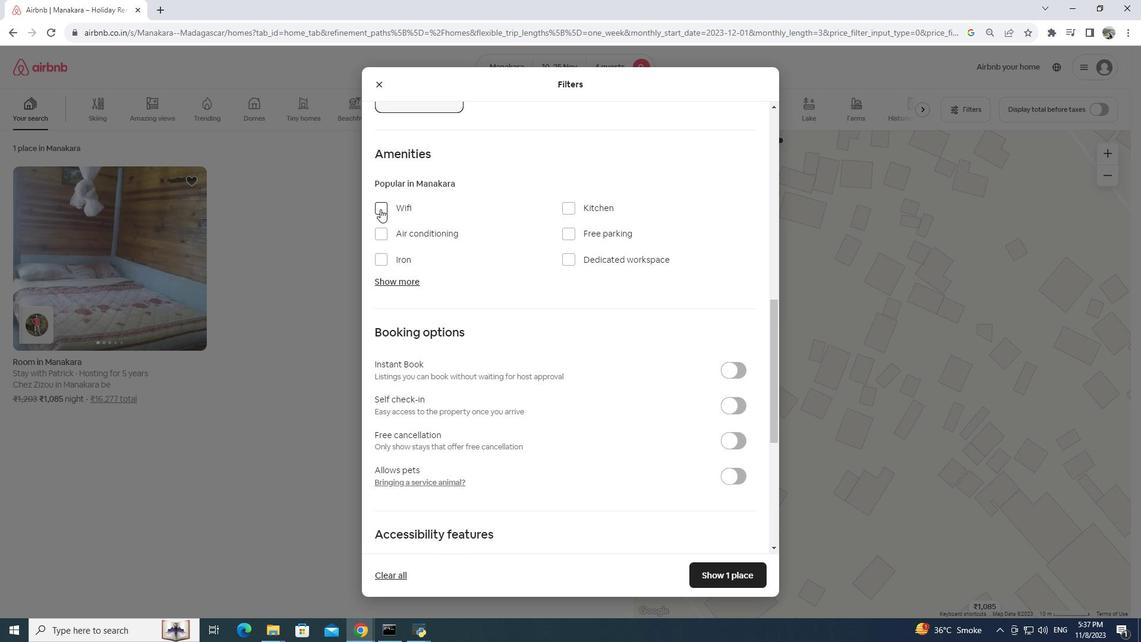 
Action: Mouse pressed left at (380, 209)
Screenshot: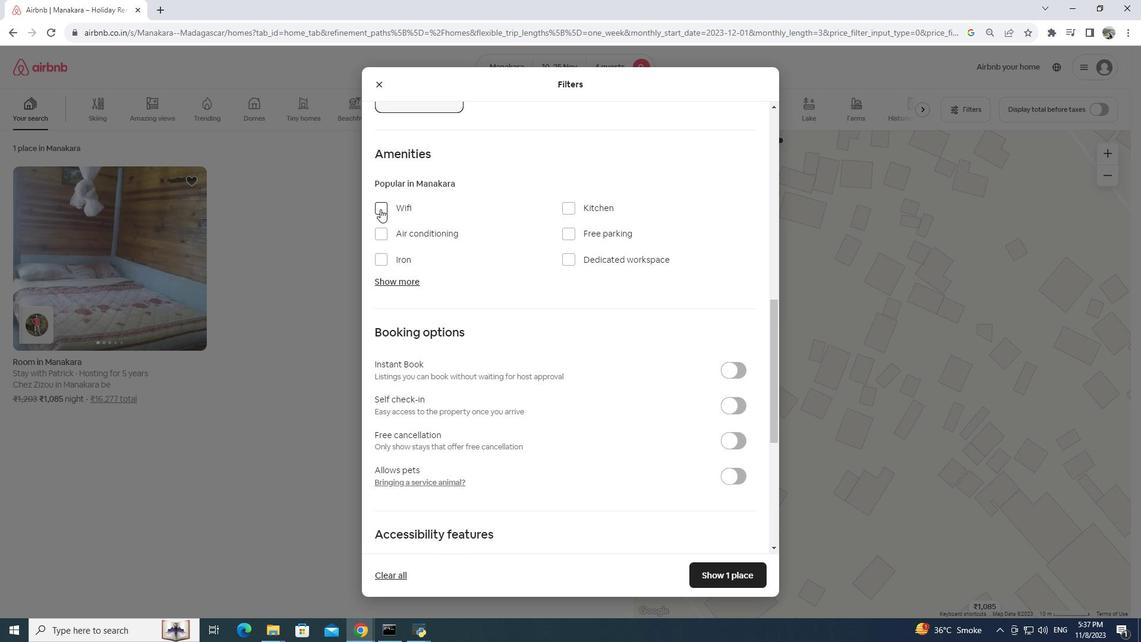 
Action: Mouse moved to (377, 282)
Screenshot: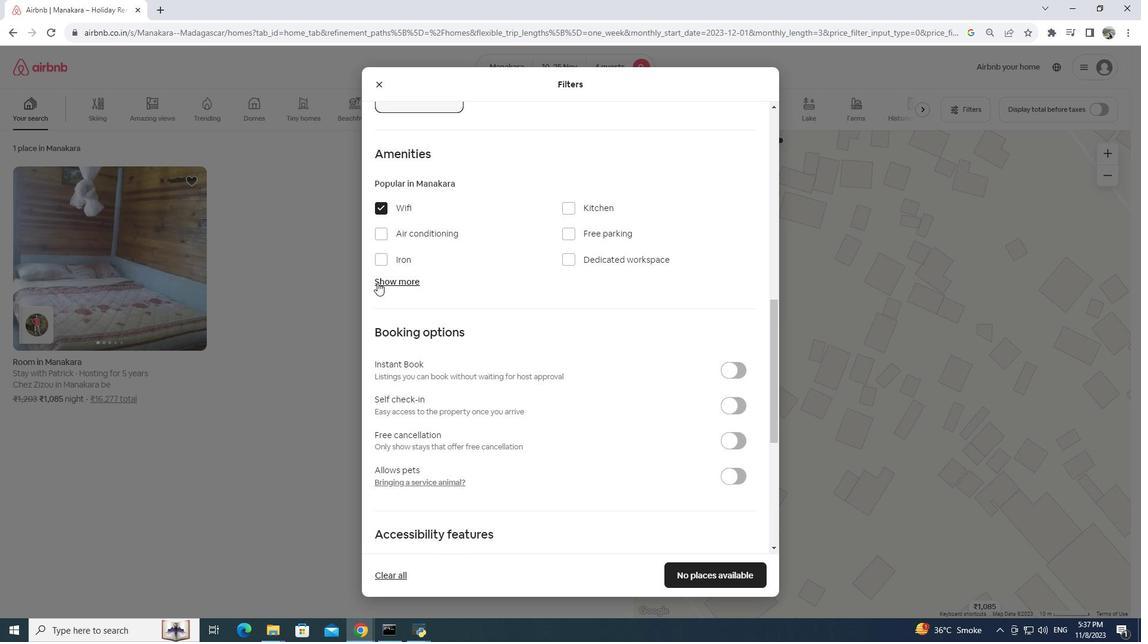 
Action: Mouse pressed left at (377, 282)
Screenshot: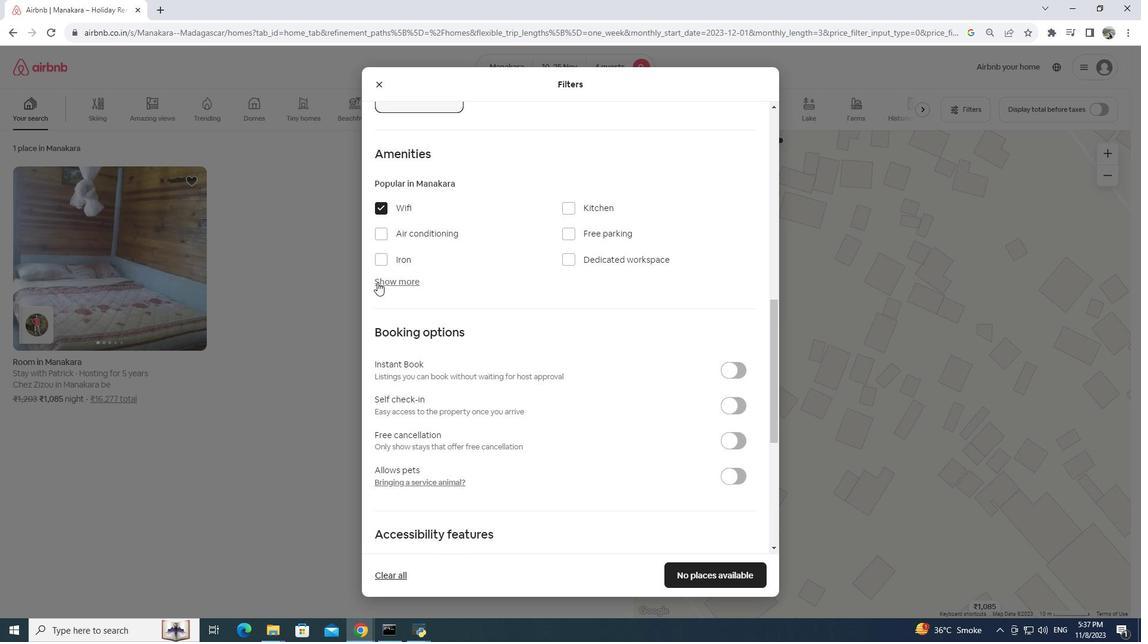
Action: Mouse moved to (577, 230)
Screenshot: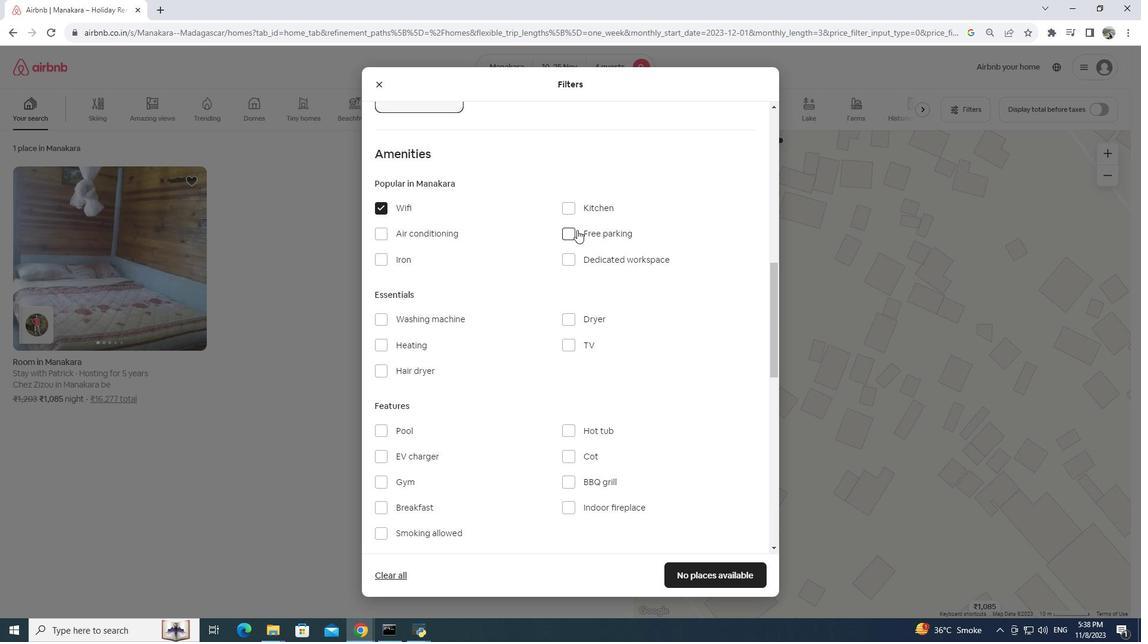 
Action: Mouse pressed left at (577, 230)
Screenshot: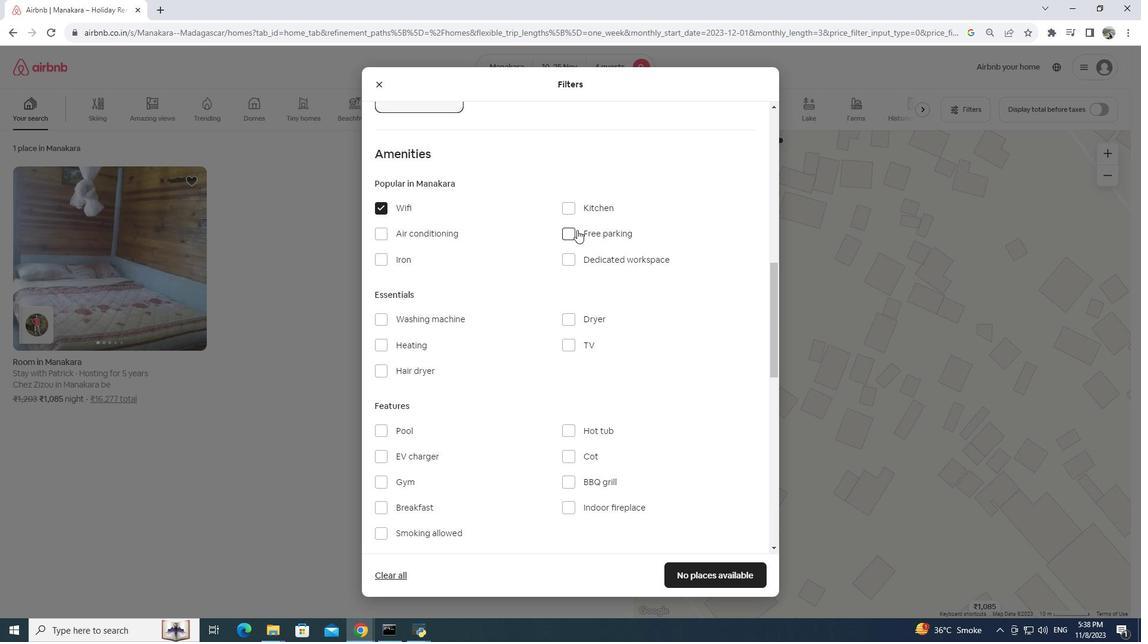 
Action: Mouse moved to (570, 347)
Screenshot: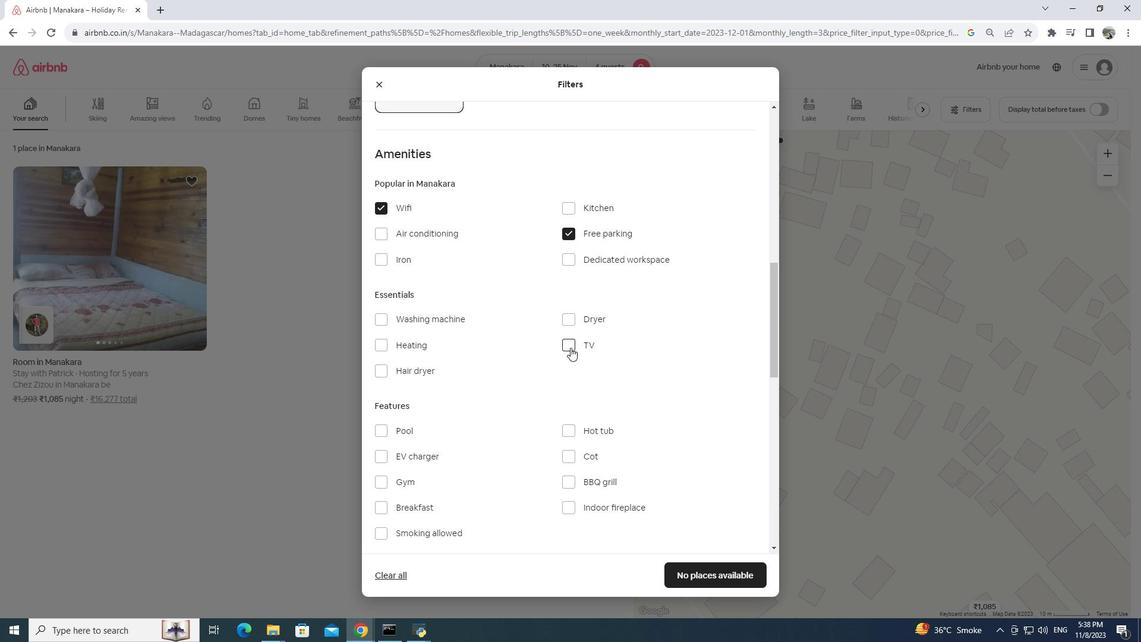
Action: Mouse pressed left at (570, 347)
Screenshot: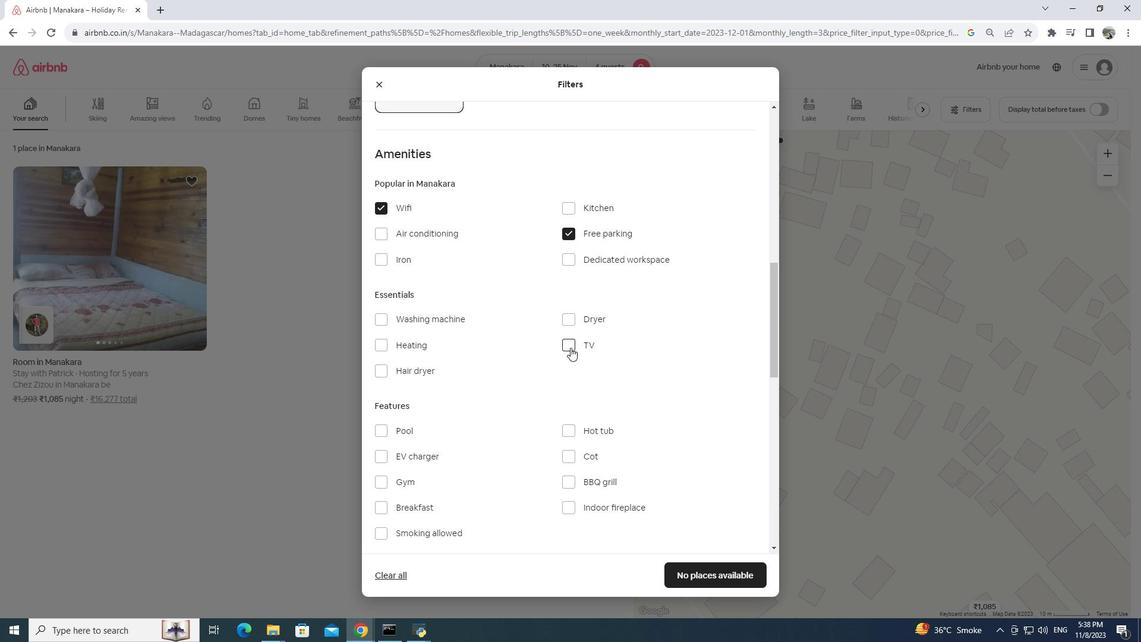 
Action: Mouse moved to (381, 478)
Screenshot: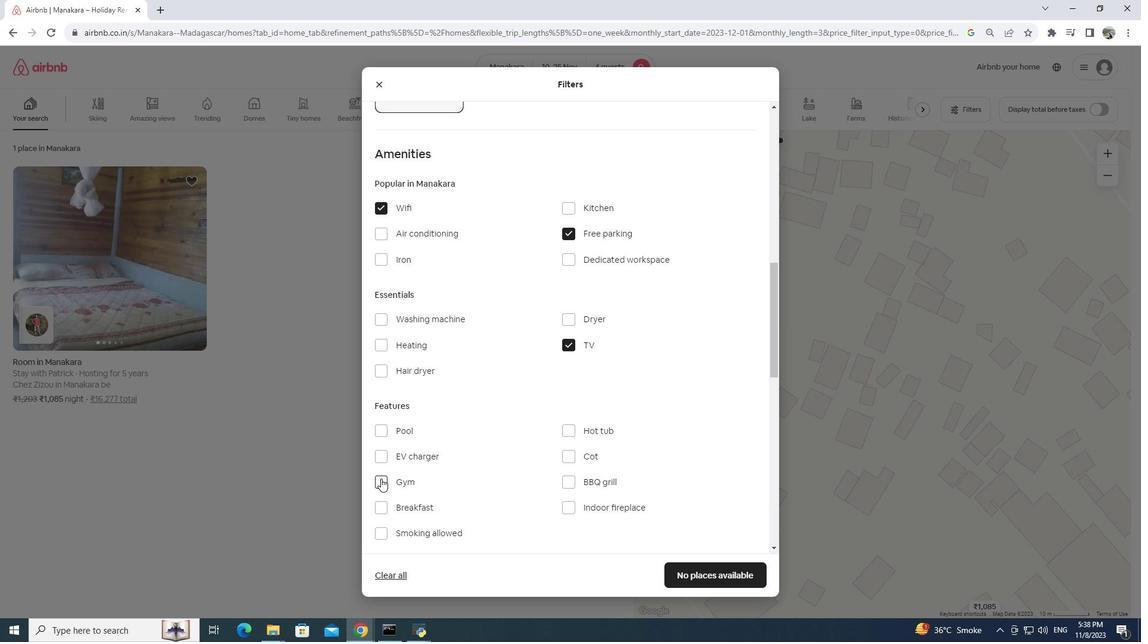 
Action: Mouse pressed left at (381, 478)
Screenshot: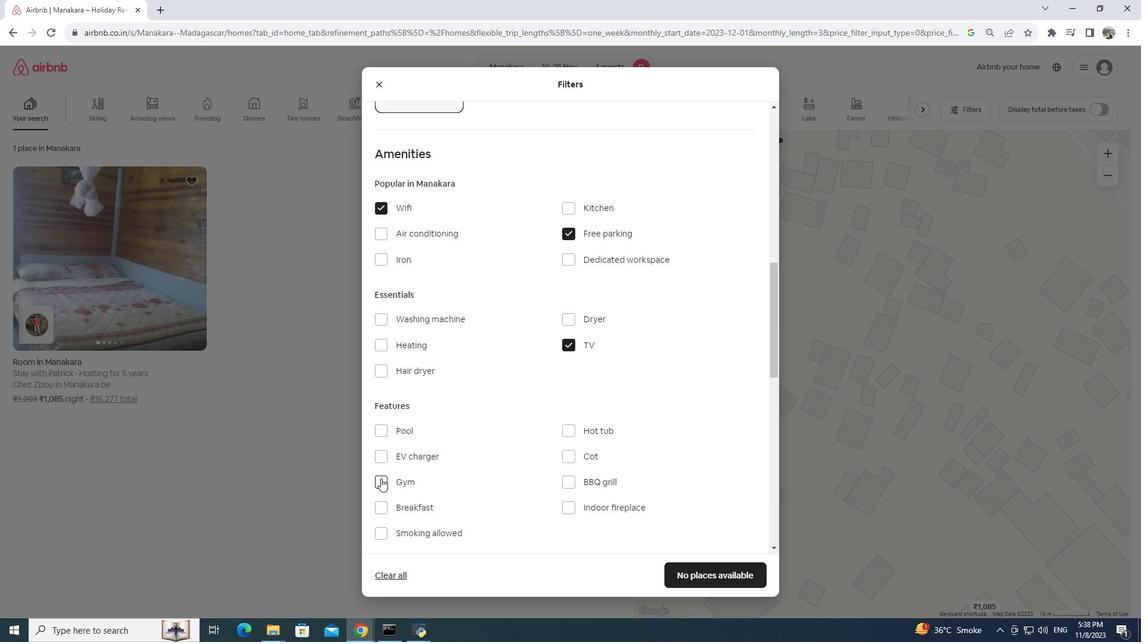 
Action: Mouse moved to (379, 505)
Screenshot: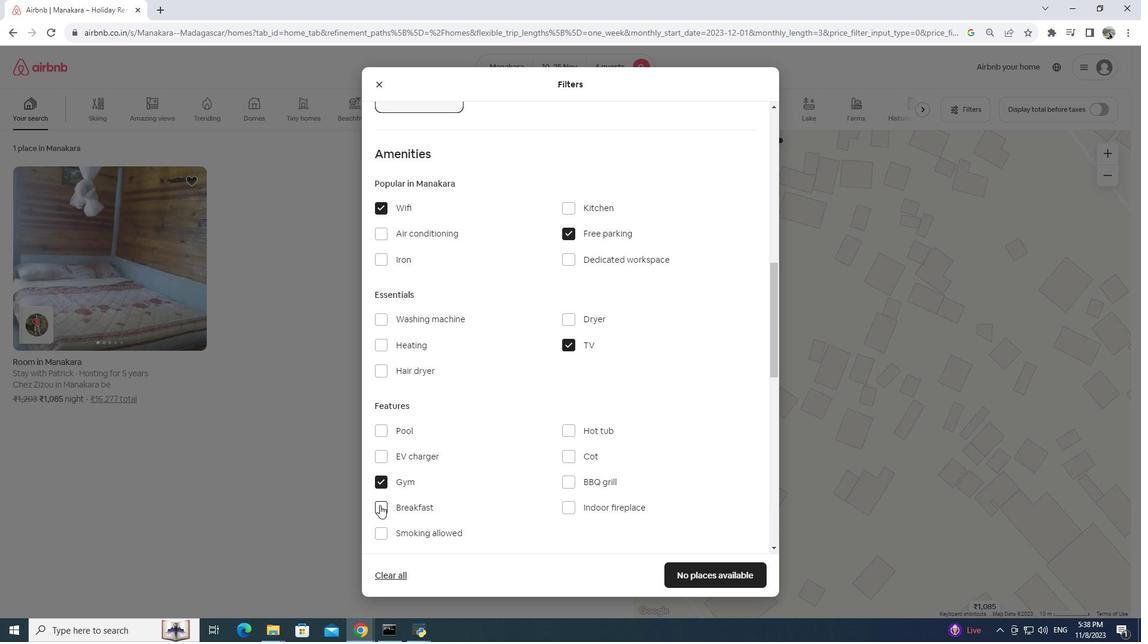 
Action: Mouse pressed left at (379, 505)
Screenshot: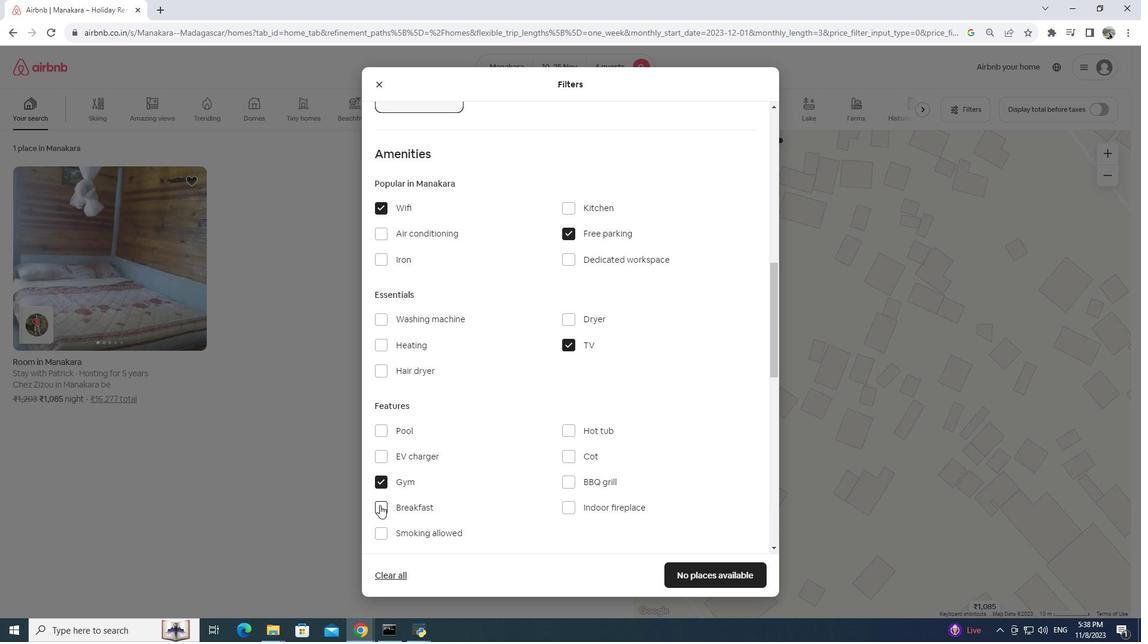 
Action: Mouse moved to (628, 498)
Screenshot: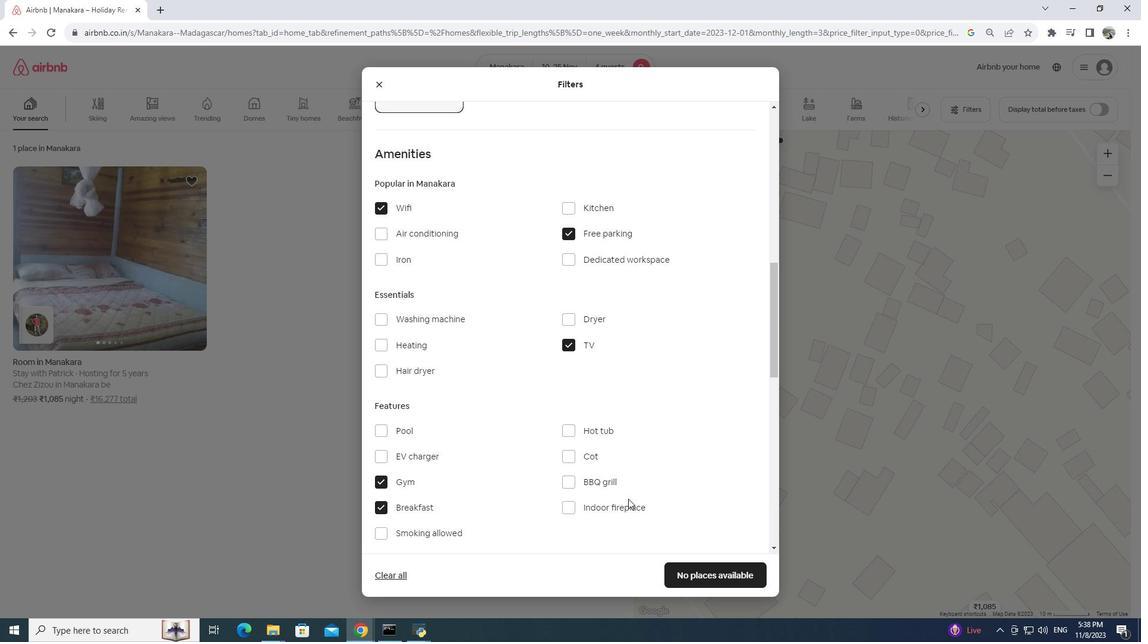 
